 Task: Add Catalina Crunch Single Serve Chocolate Peanut Butter Keto Cereal to the cart.
Action: Mouse moved to (653, 244)
Screenshot: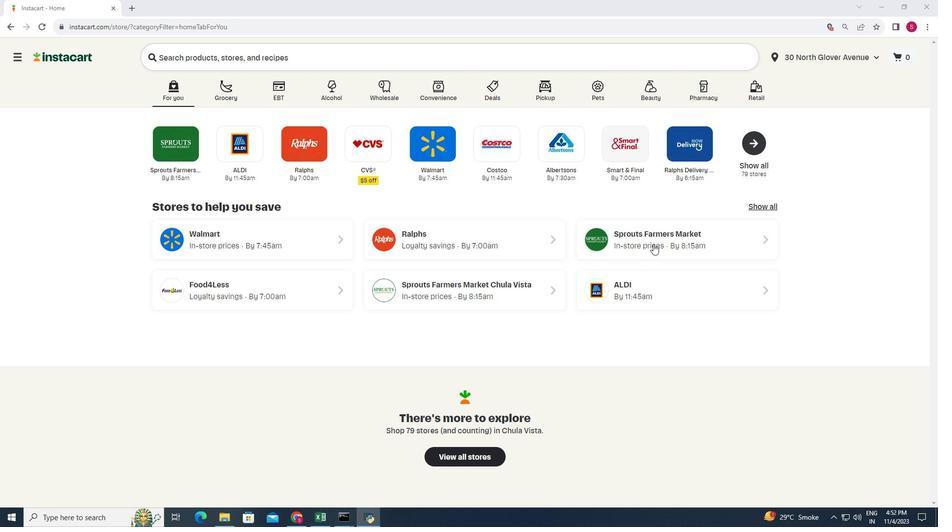 
Action: Mouse pressed left at (653, 244)
Screenshot: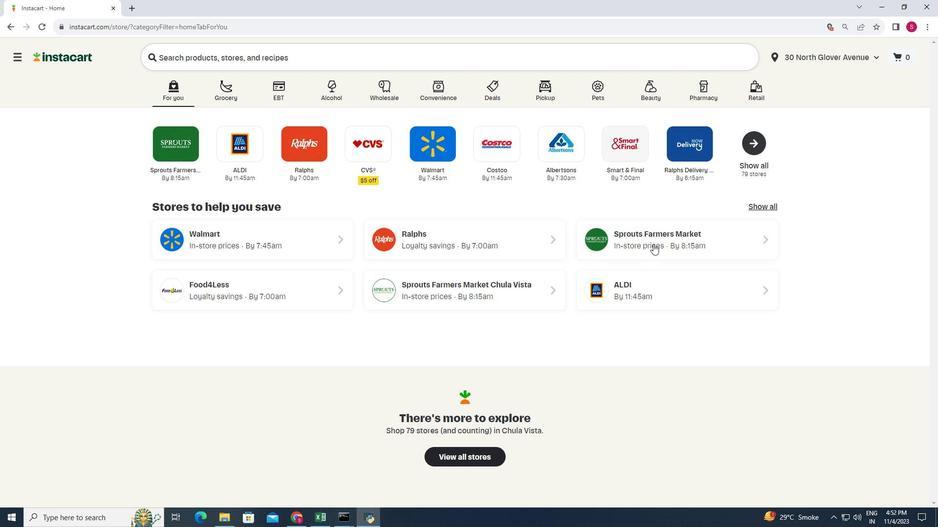 
Action: Mouse moved to (79, 291)
Screenshot: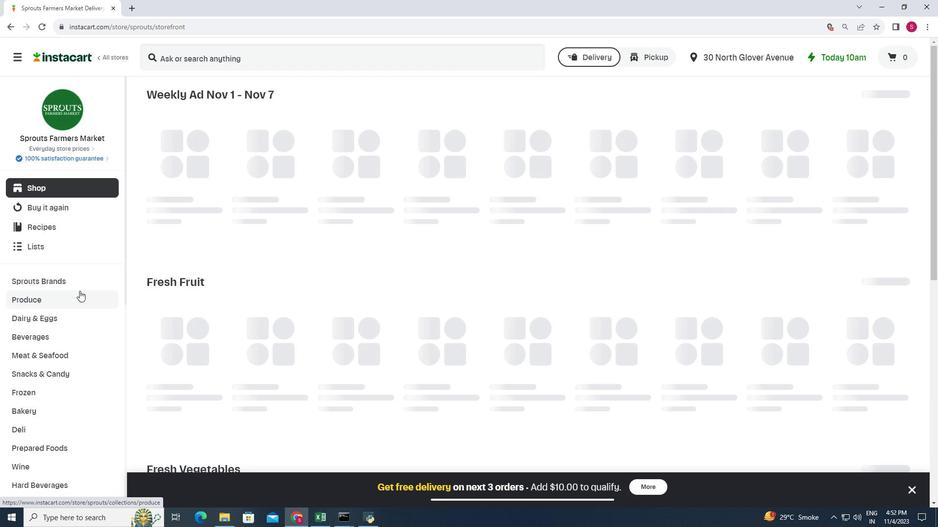 
Action: Mouse scrolled (79, 290) with delta (0, 0)
Screenshot: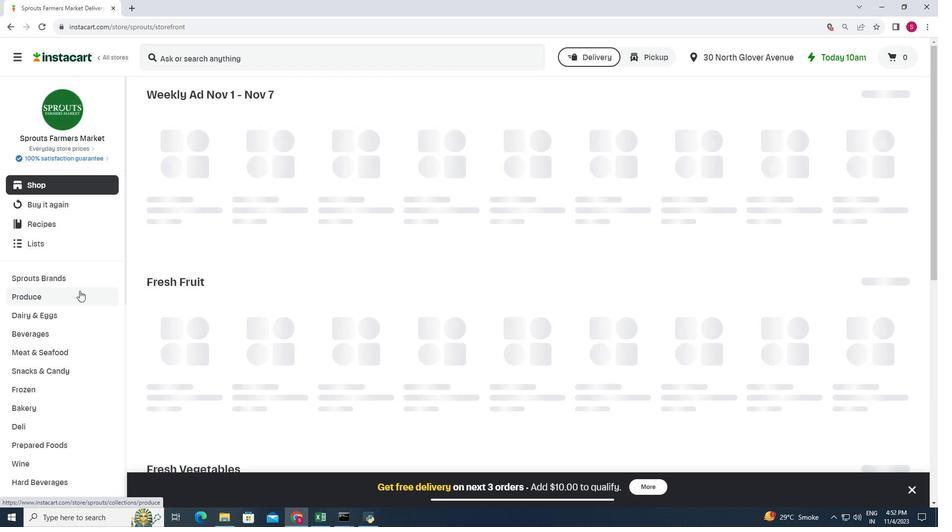 
Action: Mouse moved to (82, 282)
Screenshot: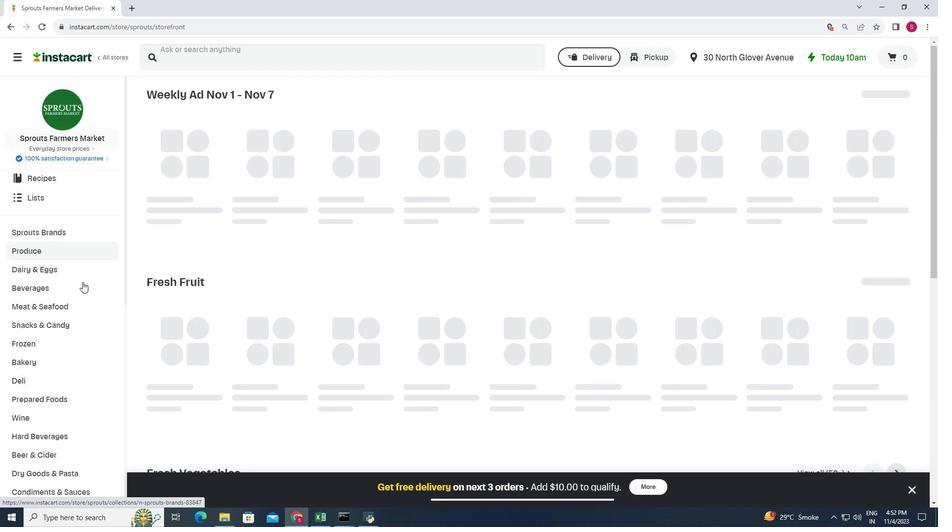 
Action: Mouse scrolled (82, 281) with delta (0, 0)
Screenshot: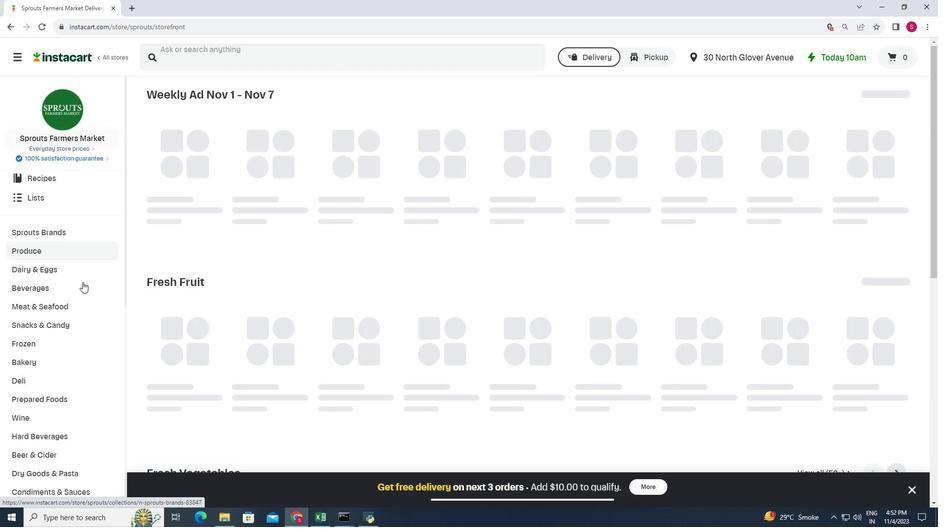 
Action: Mouse scrolled (82, 281) with delta (0, 0)
Screenshot: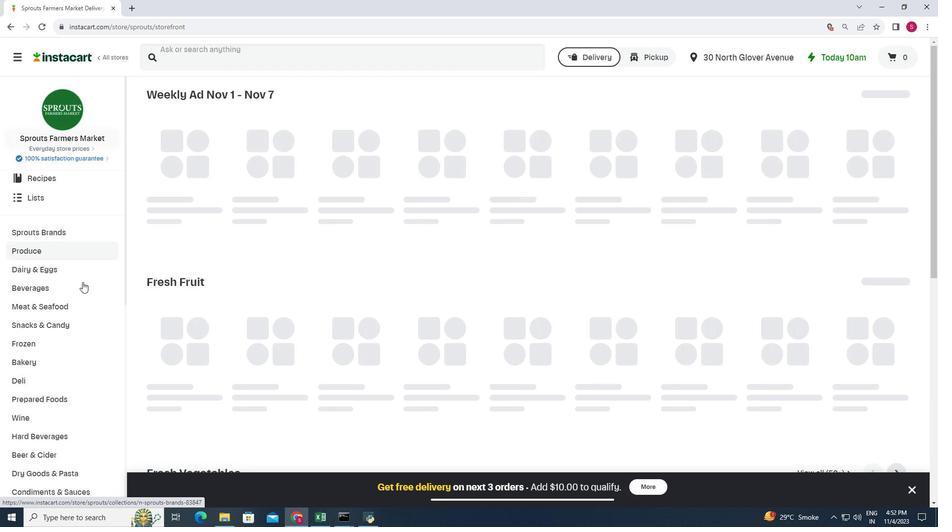 
Action: Mouse moved to (82, 282)
Screenshot: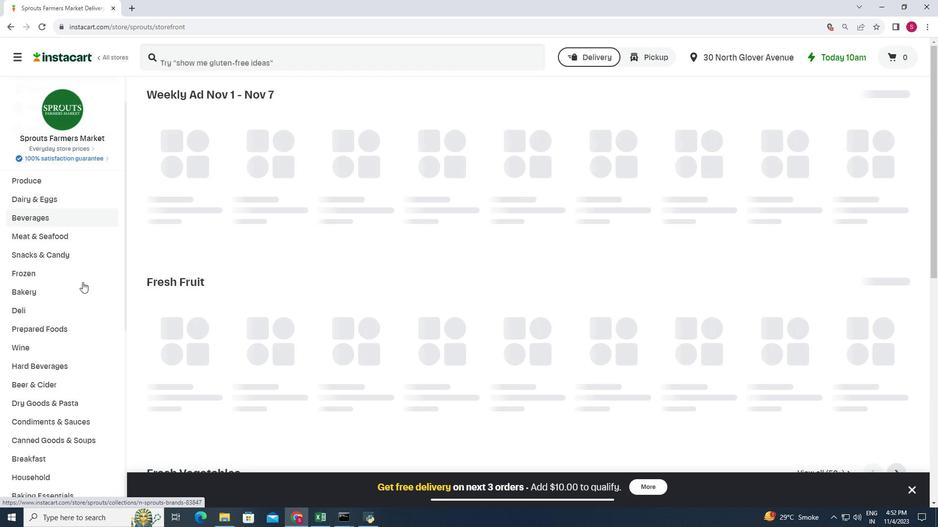 
Action: Mouse scrolled (82, 281) with delta (0, 0)
Screenshot: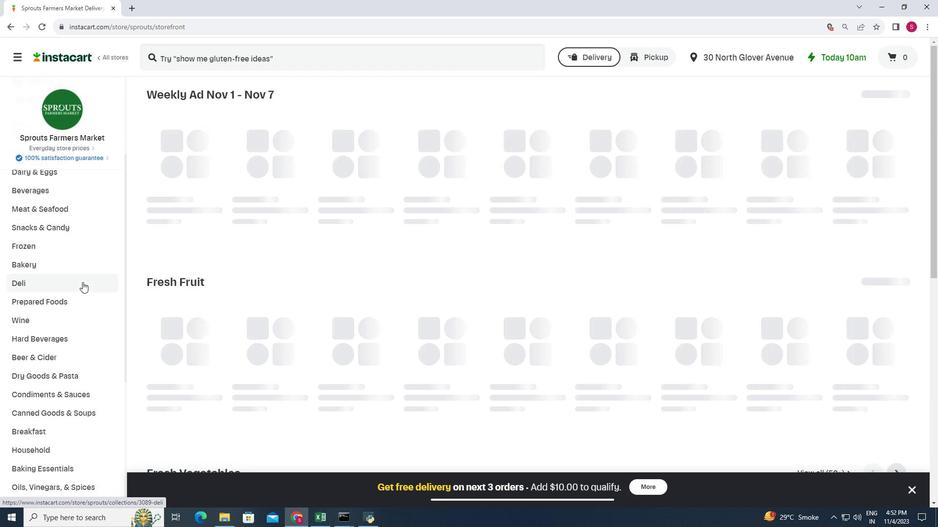 
Action: Mouse moved to (64, 382)
Screenshot: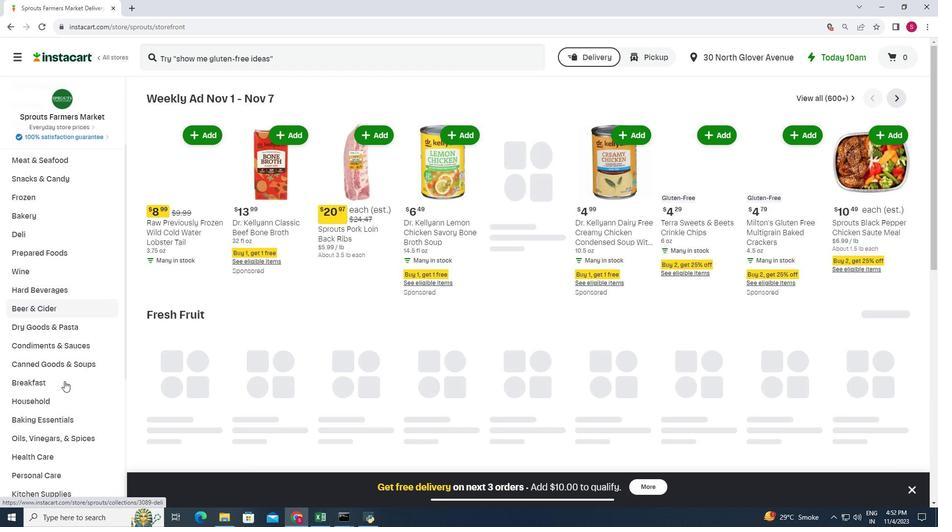 
Action: Mouse pressed left at (64, 382)
Screenshot: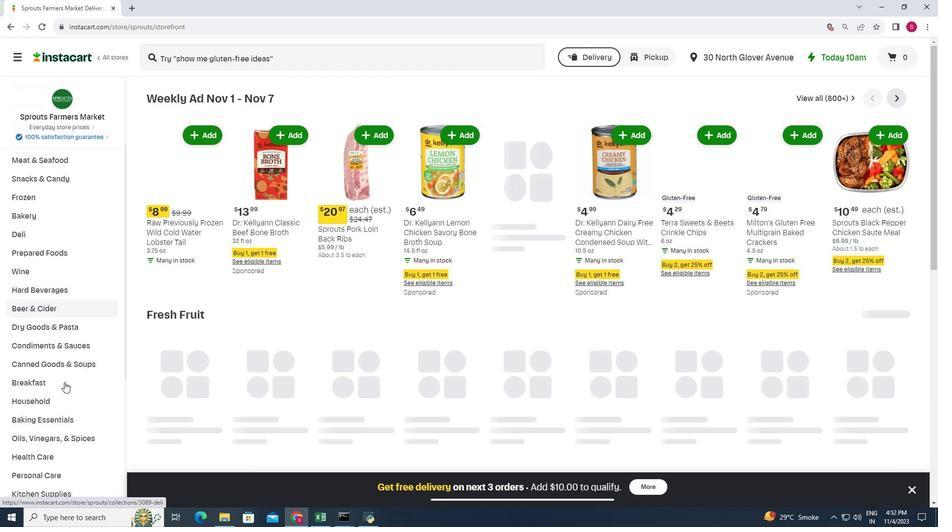 
Action: Mouse moved to (62, 380)
Screenshot: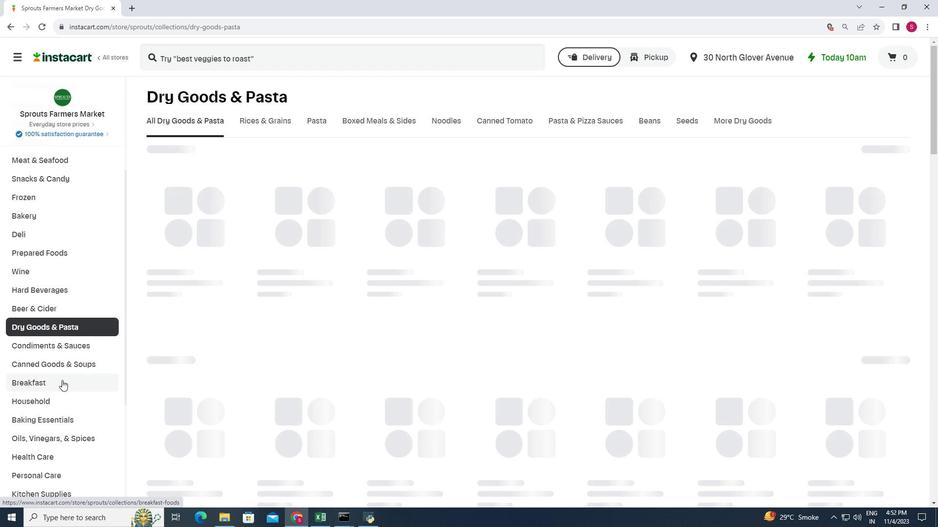 
Action: Mouse pressed left at (62, 380)
Screenshot: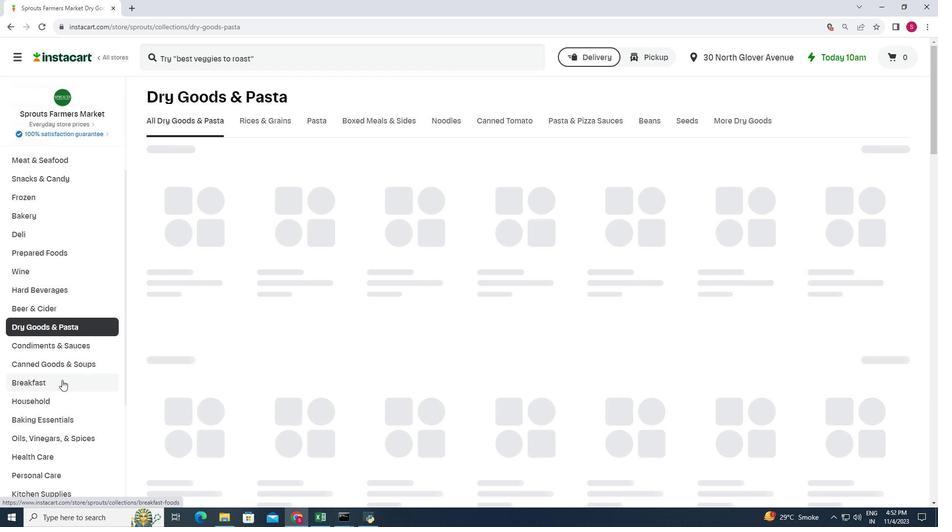 
Action: Mouse moved to (649, 123)
Screenshot: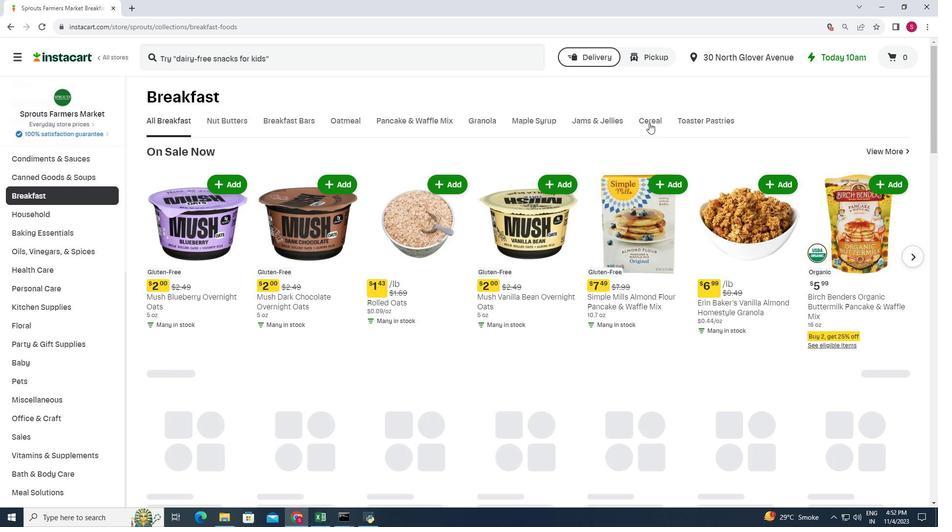 
Action: Mouse pressed left at (649, 123)
Screenshot: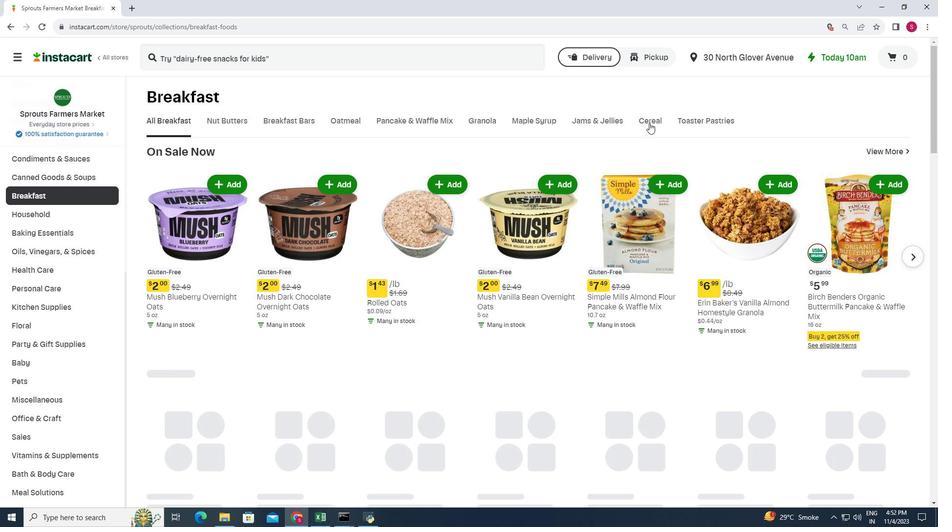 
Action: Mouse moved to (453, 177)
Screenshot: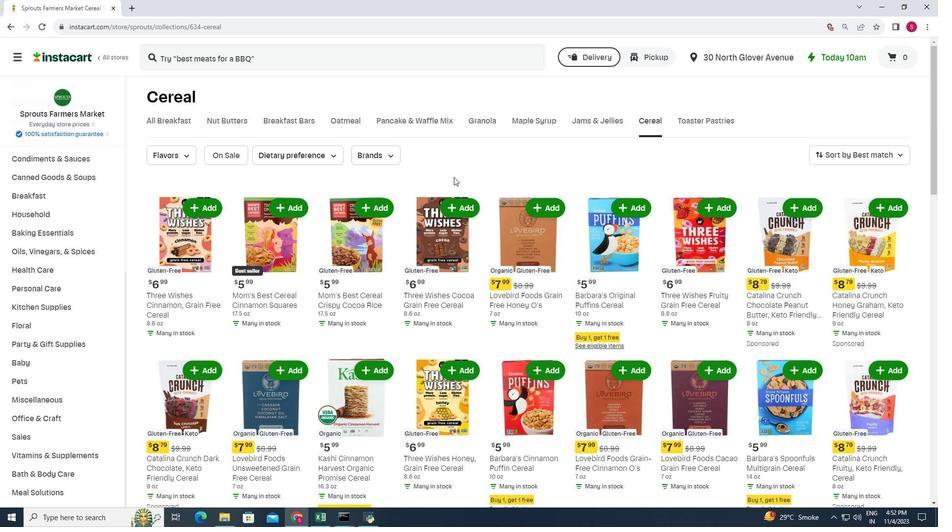 
Action: Mouse scrolled (453, 176) with delta (0, 0)
Screenshot: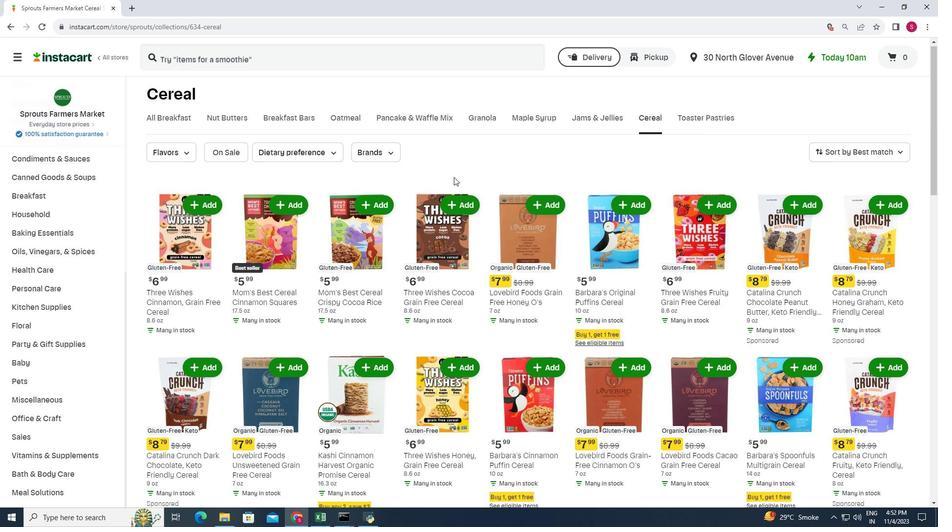 
Action: Mouse scrolled (453, 176) with delta (0, 0)
Screenshot: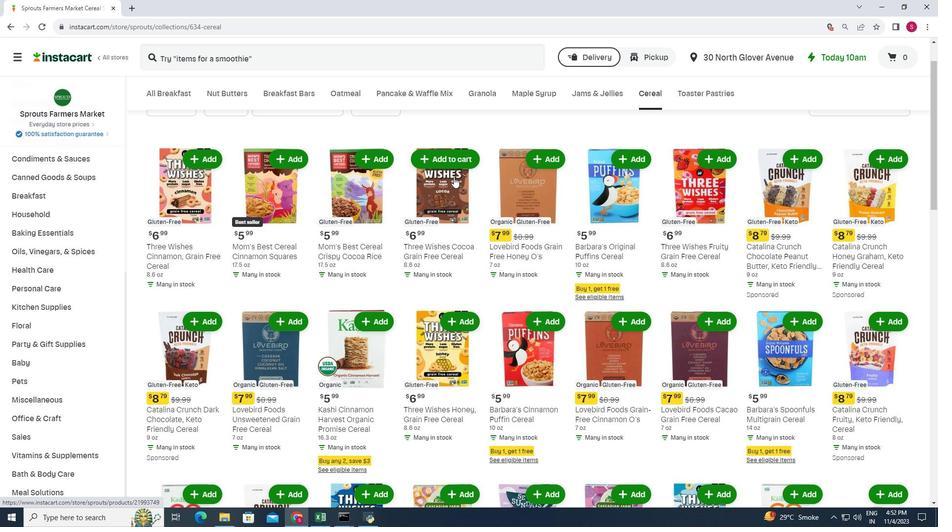 
Action: Mouse scrolled (453, 176) with delta (0, 0)
Screenshot: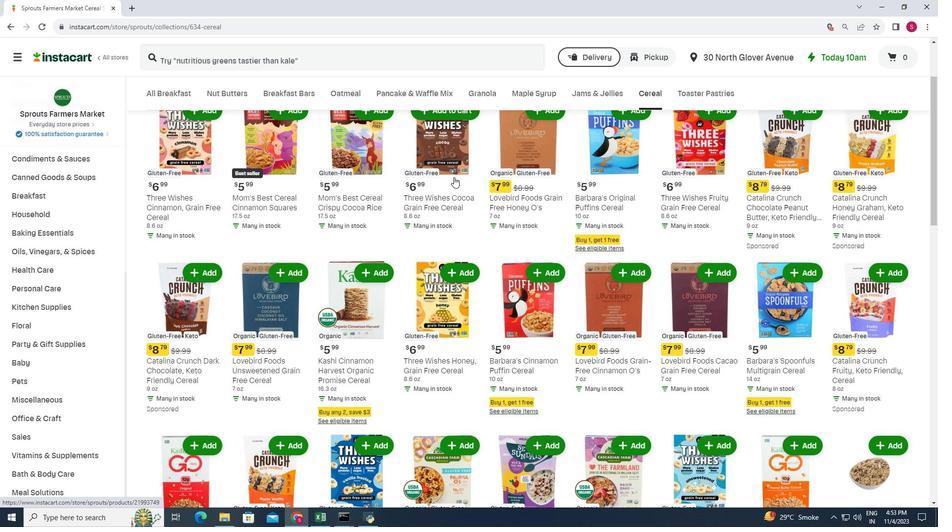 
Action: Mouse scrolled (453, 176) with delta (0, 0)
Screenshot: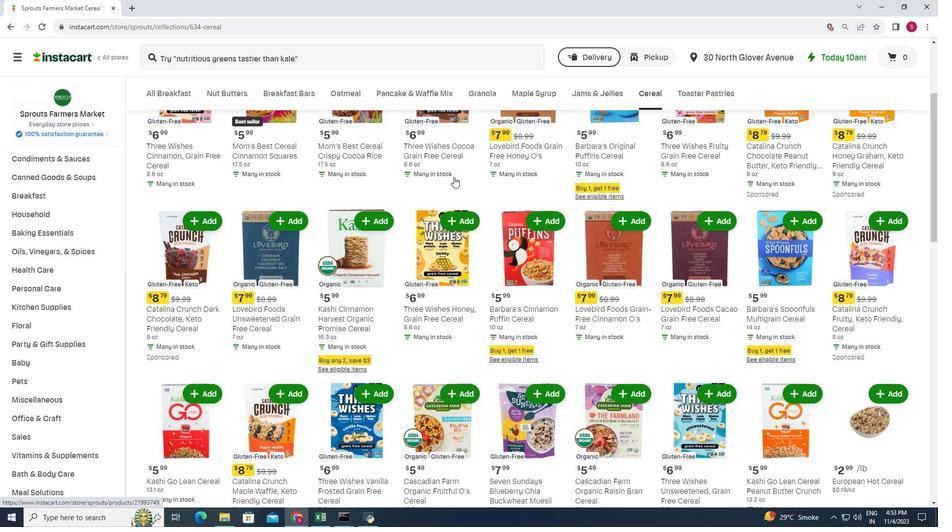 
Action: Mouse scrolled (453, 176) with delta (0, 0)
Screenshot: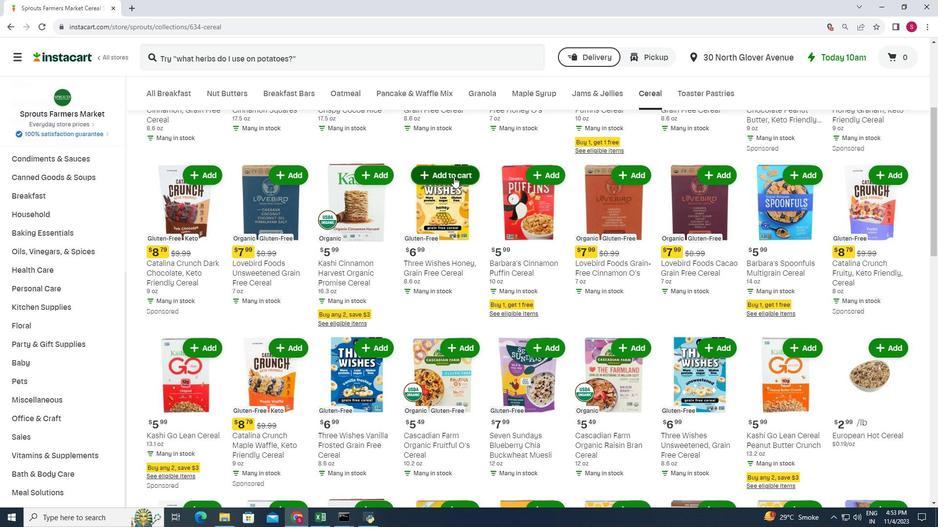 
Action: Mouse scrolled (453, 176) with delta (0, 0)
Screenshot: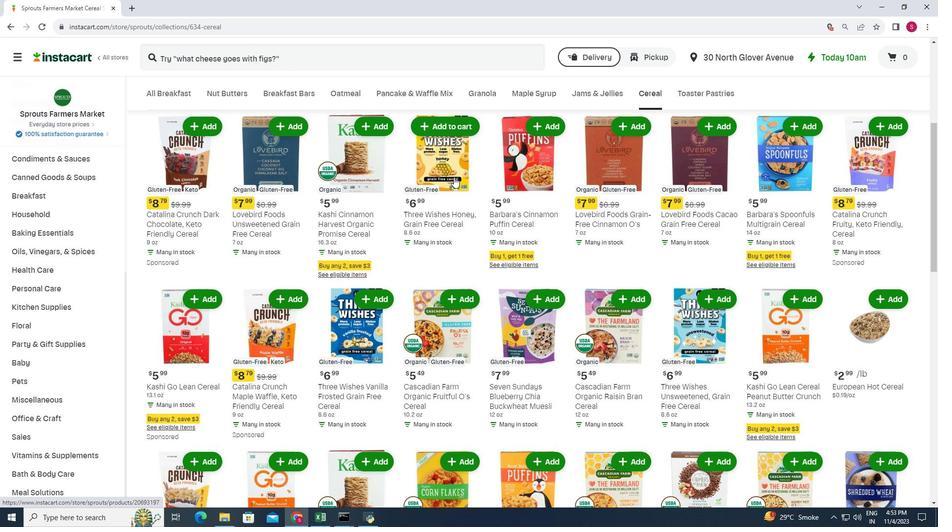 
Action: Mouse moved to (454, 177)
Screenshot: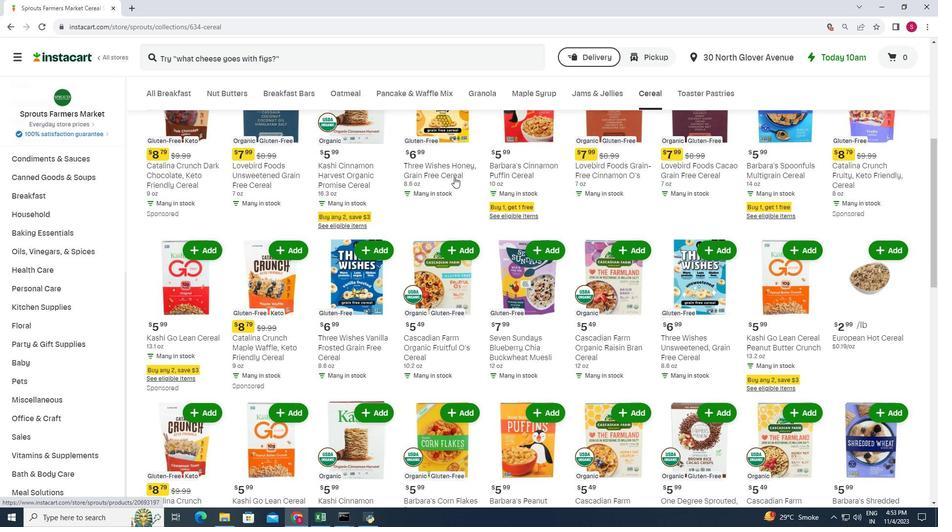 
Action: Mouse scrolled (454, 176) with delta (0, 0)
Screenshot: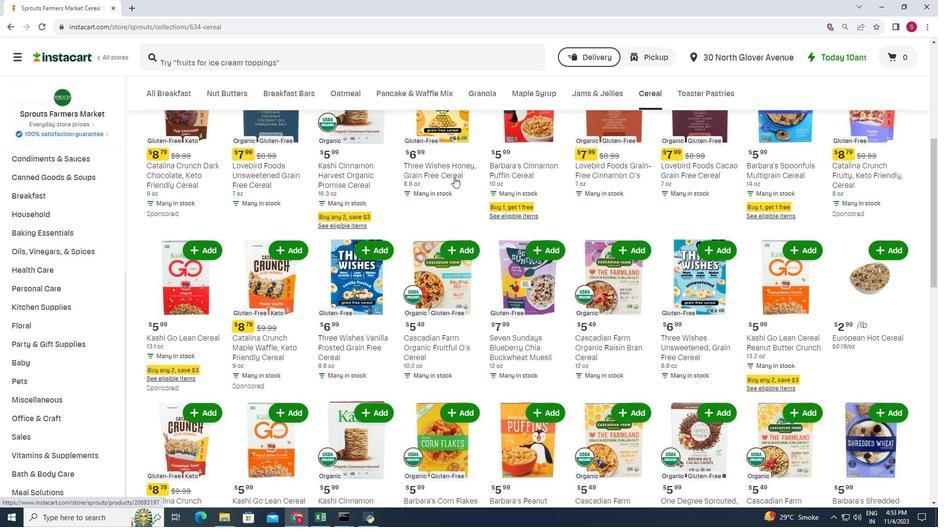 
Action: Mouse scrolled (454, 176) with delta (0, 0)
Screenshot: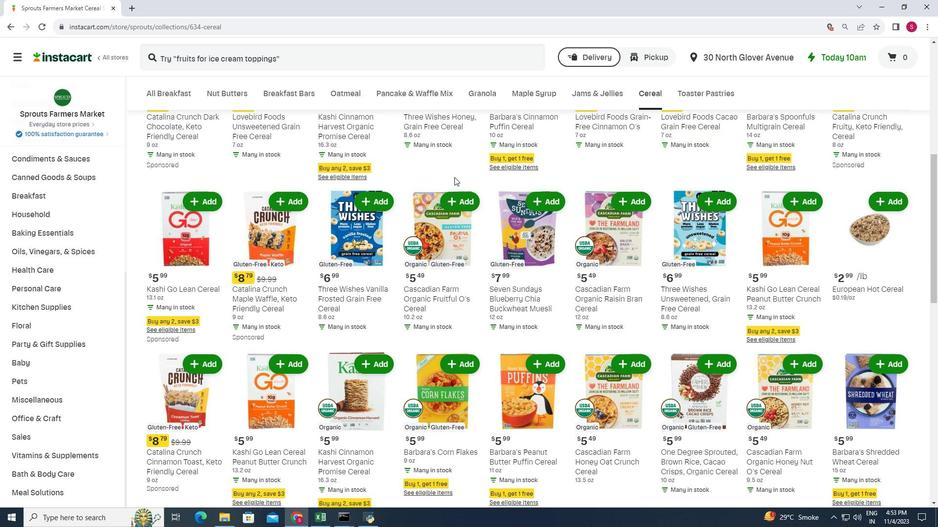 
Action: Mouse scrolled (454, 176) with delta (0, 0)
Screenshot: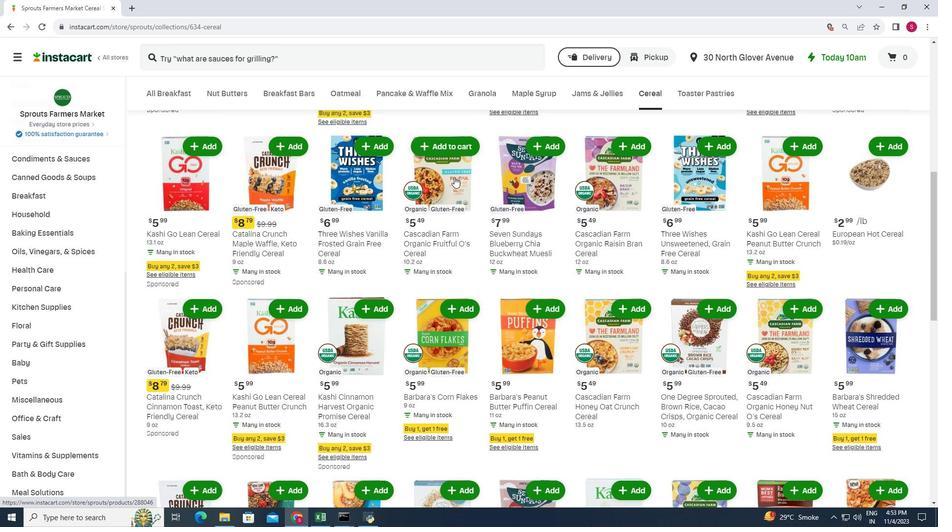 
Action: Mouse scrolled (454, 176) with delta (0, 0)
Screenshot: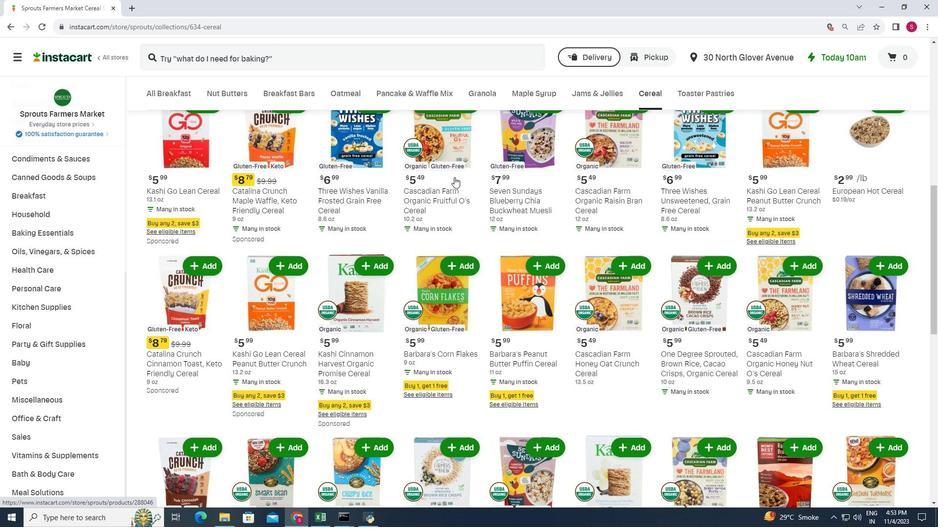 
Action: Mouse scrolled (454, 176) with delta (0, 0)
Screenshot: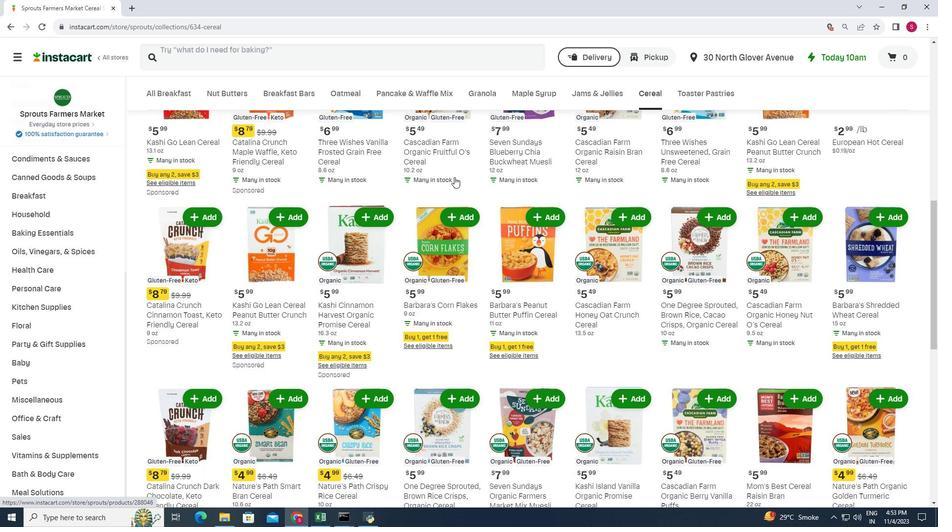 
Action: Mouse moved to (388, 173)
Screenshot: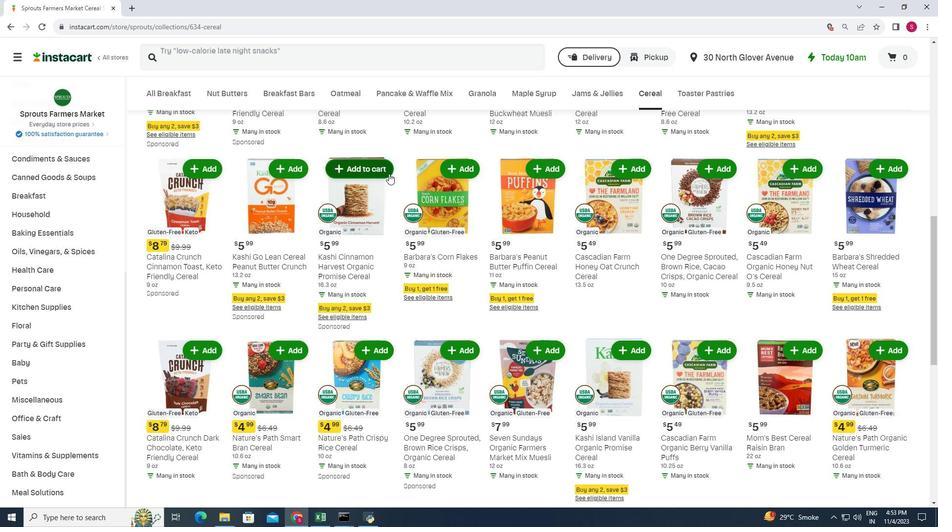 
Action: Mouse scrolled (388, 173) with delta (0, 0)
Screenshot: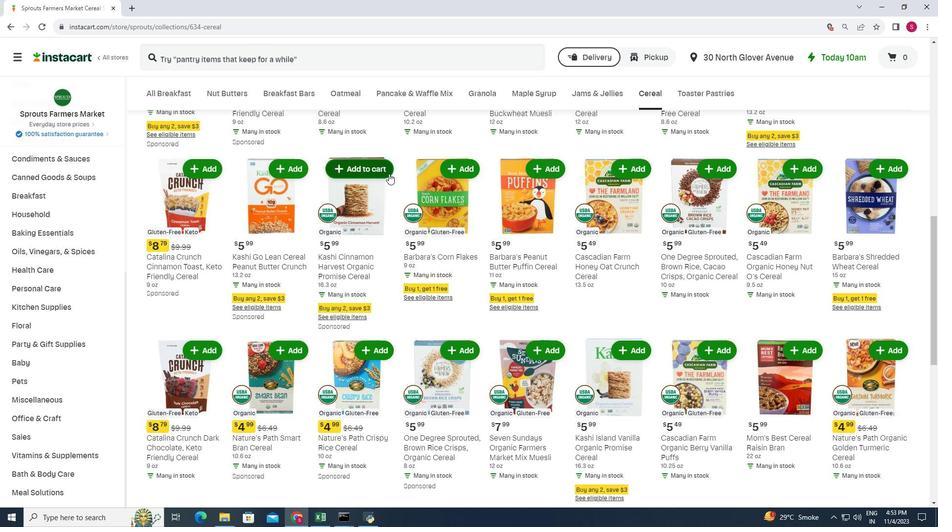 
Action: Mouse moved to (390, 171)
Screenshot: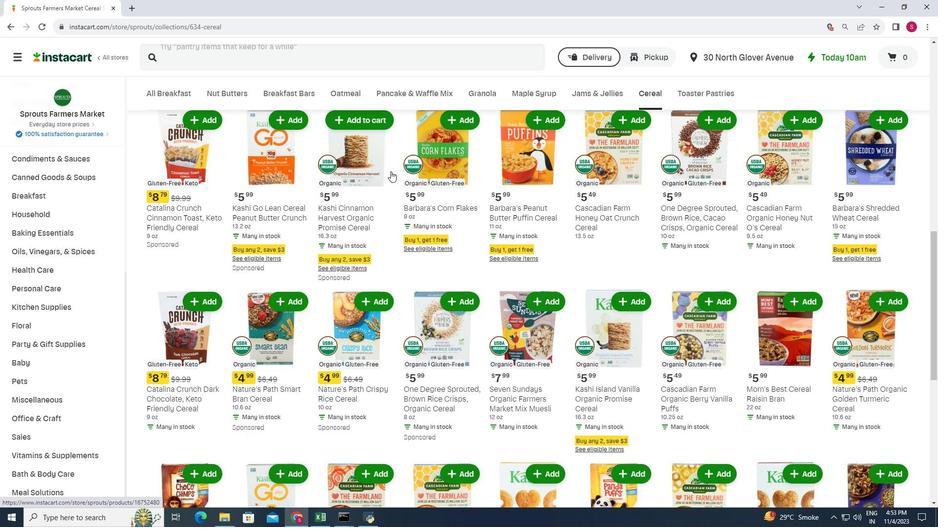 
Action: Mouse scrolled (390, 171) with delta (0, 0)
Screenshot: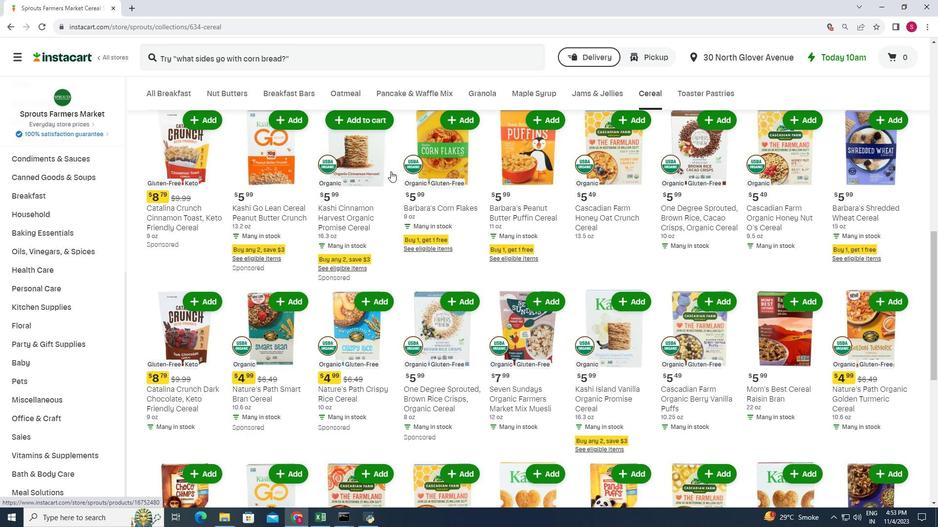 
Action: Mouse scrolled (390, 171) with delta (0, 0)
Screenshot: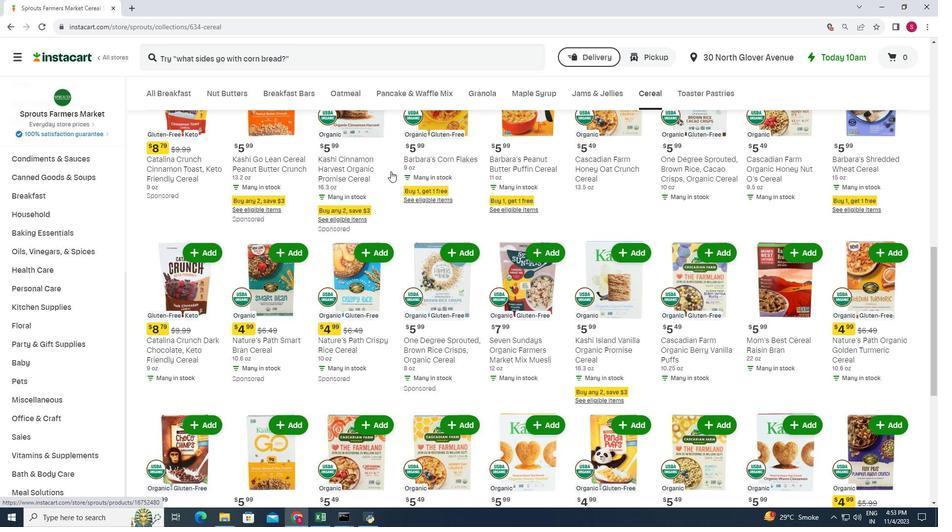 
Action: Mouse scrolled (390, 171) with delta (0, 0)
Screenshot: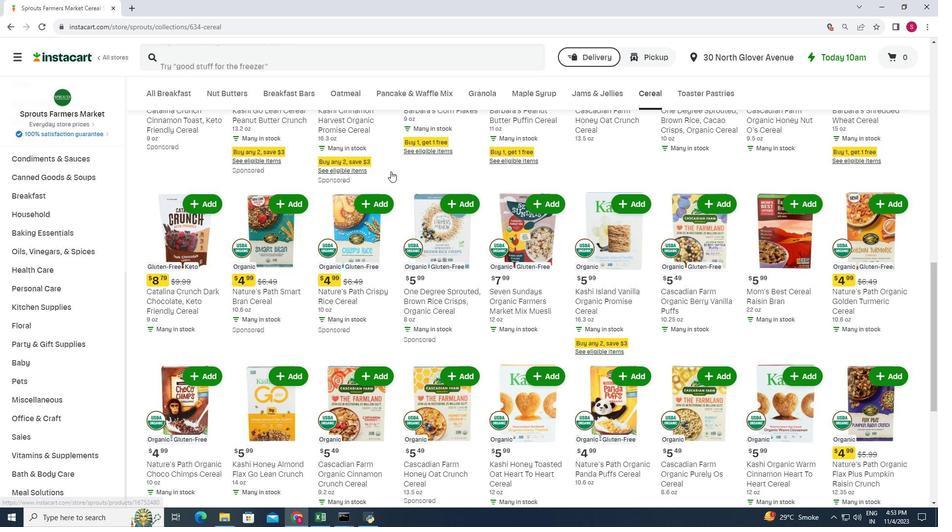 
Action: Mouse scrolled (390, 171) with delta (0, 0)
Screenshot: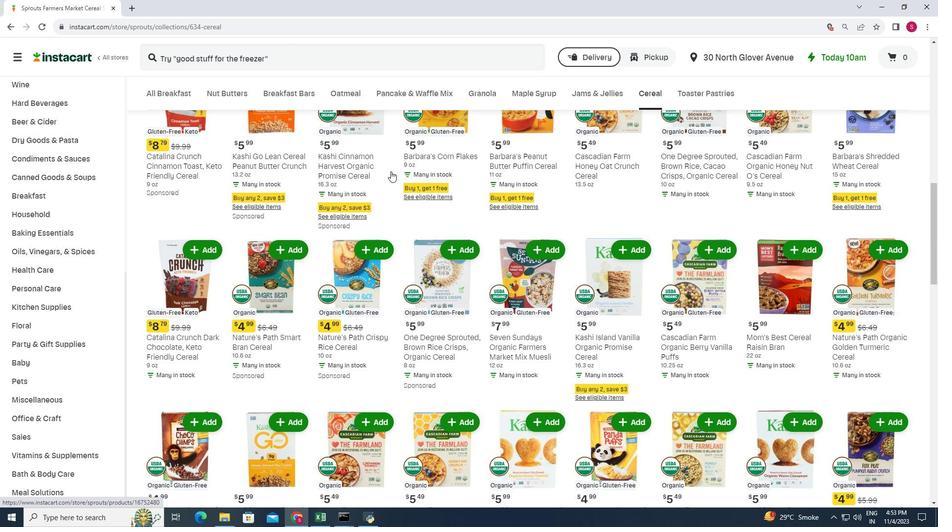 
Action: Mouse moved to (396, 175)
Screenshot: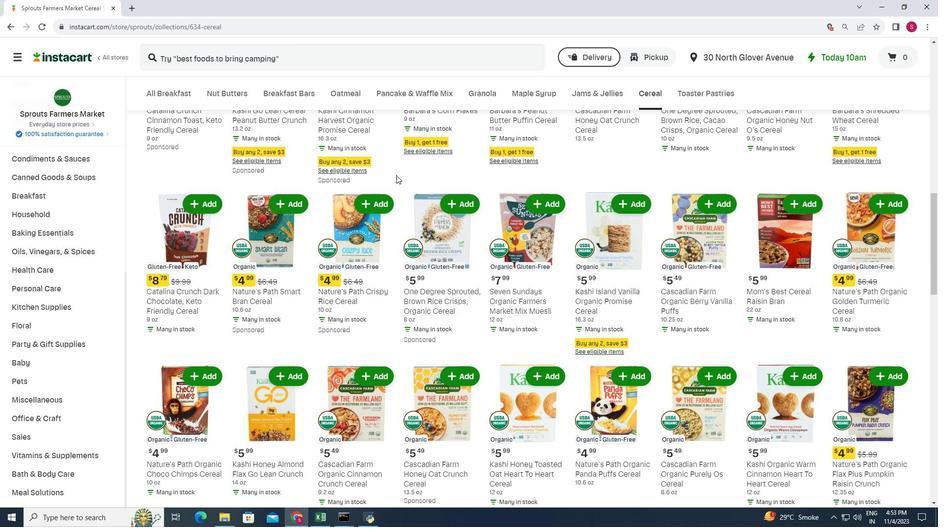 
Action: Mouse scrolled (396, 174) with delta (0, 0)
Screenshot: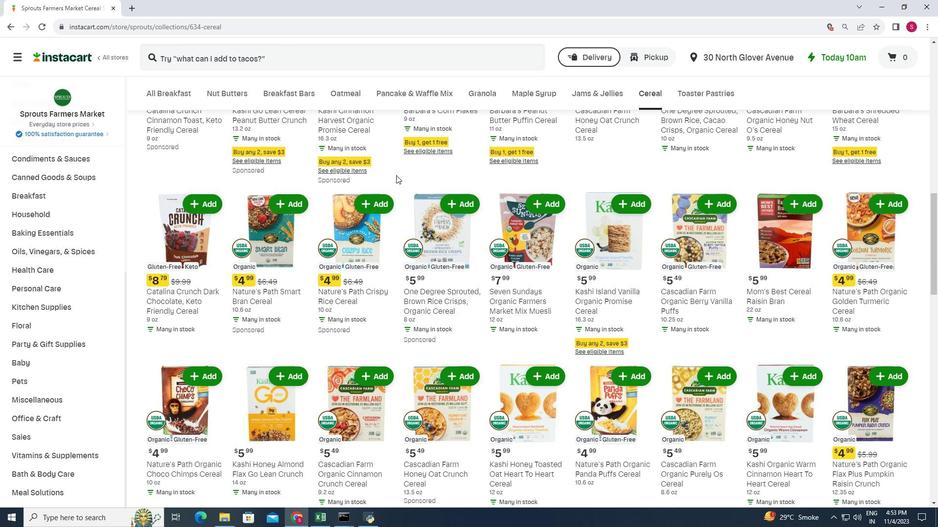 
Action: Mouse scrolled (396, 174) with delta (0, 0)
Screenshot: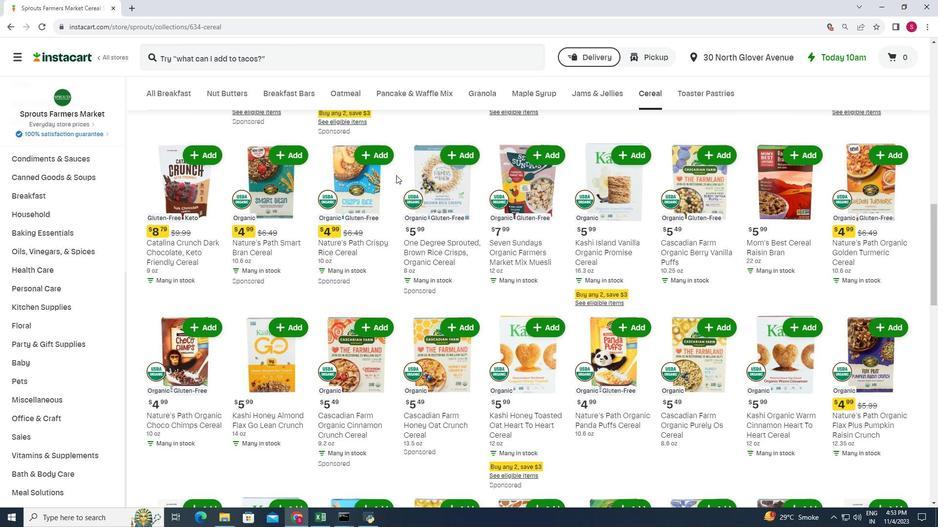 
Action: Mouse scrolled (396, 174) with delta (0, 0)
Screenshot: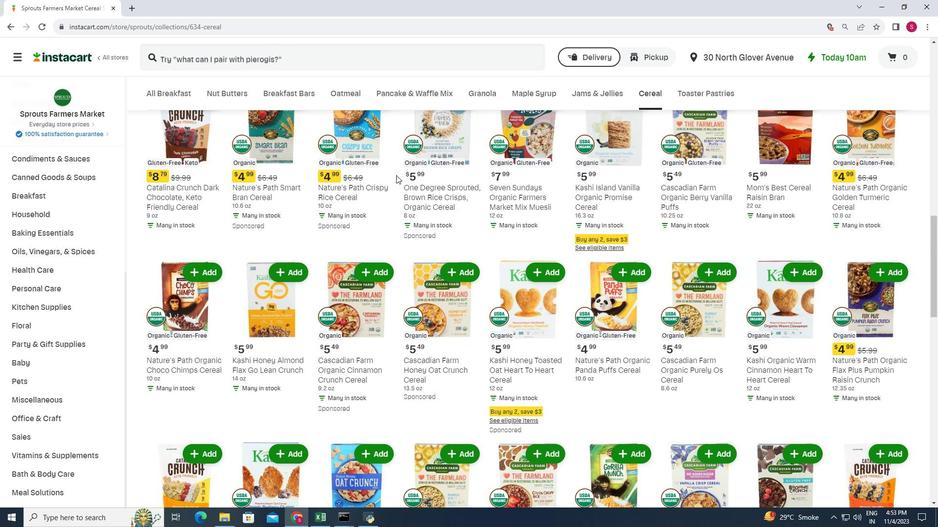 
Action: Mouse scrolled (396, 174) with delta (0, 0)
Screenshot: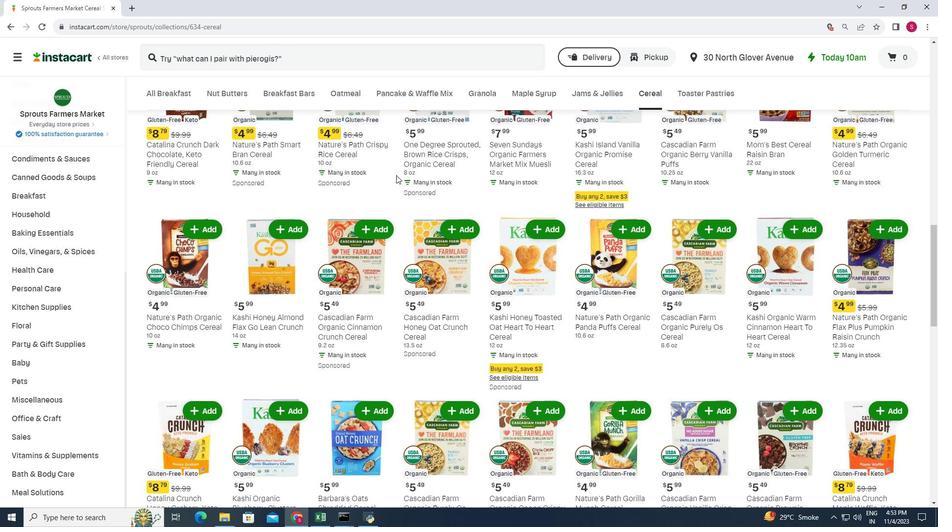 
Action: Mouse scrolled (396, 174) with delta (0, 0)
Screenshot: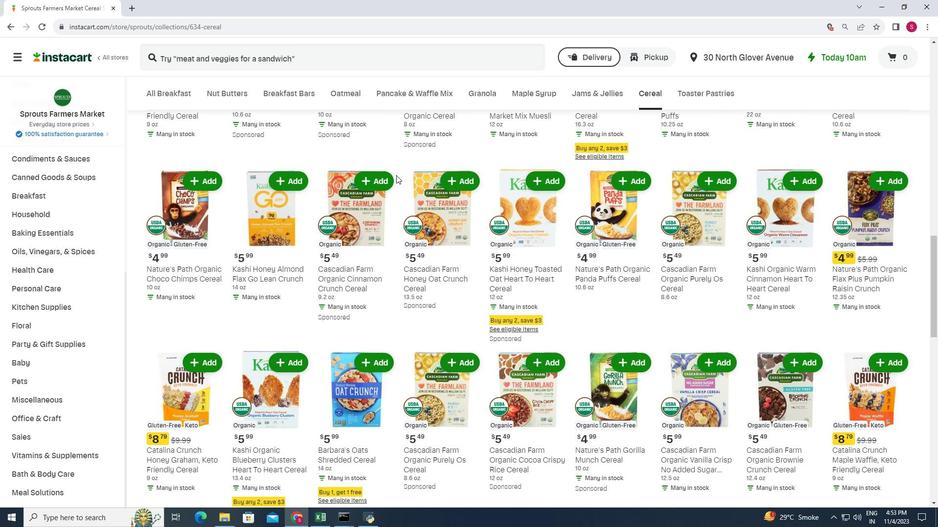 
Action: Mouse scrolled (396, 174) with delta (0, 0)
Screenshot: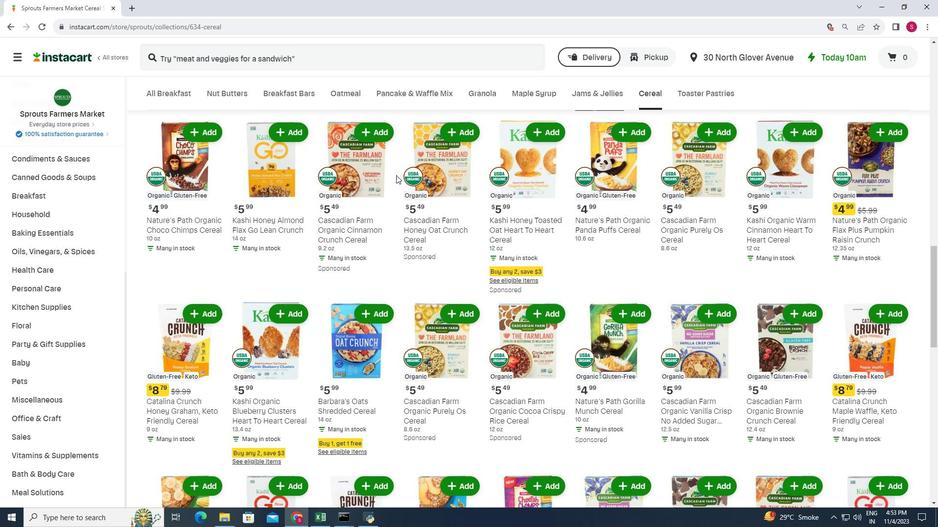
Action: Mouse moved to (397, 174)
Screenshot: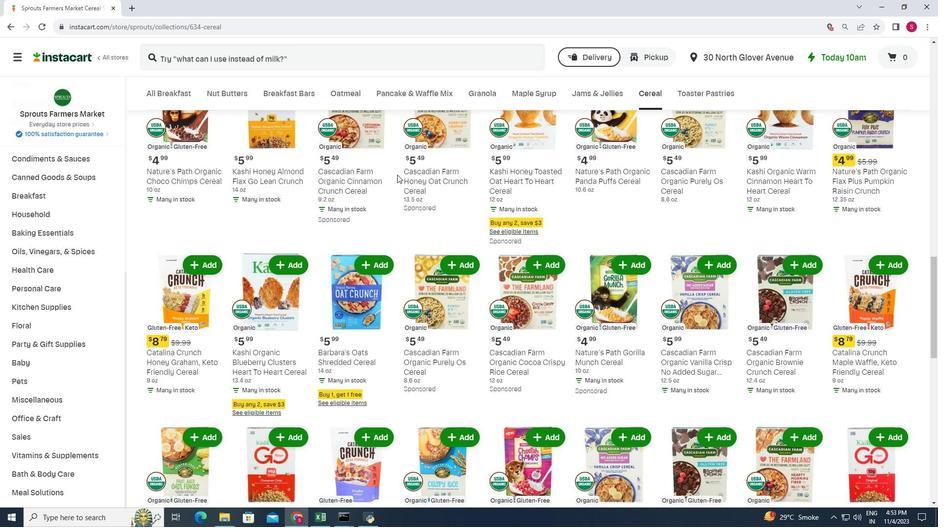 
Action: Mouse scrolled (397, 174) with delta (0, 0)
Screenshot: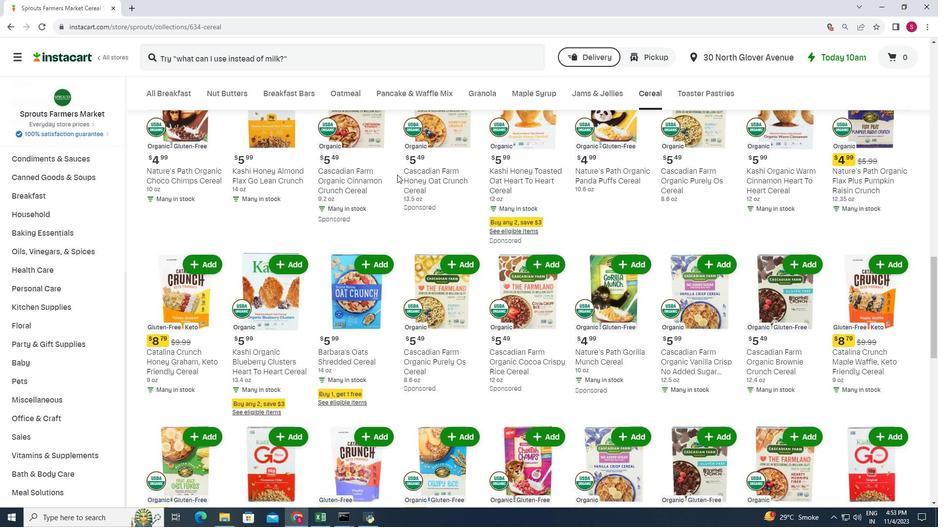 
Action: Mouse moved to (401, 171)
Screenshot: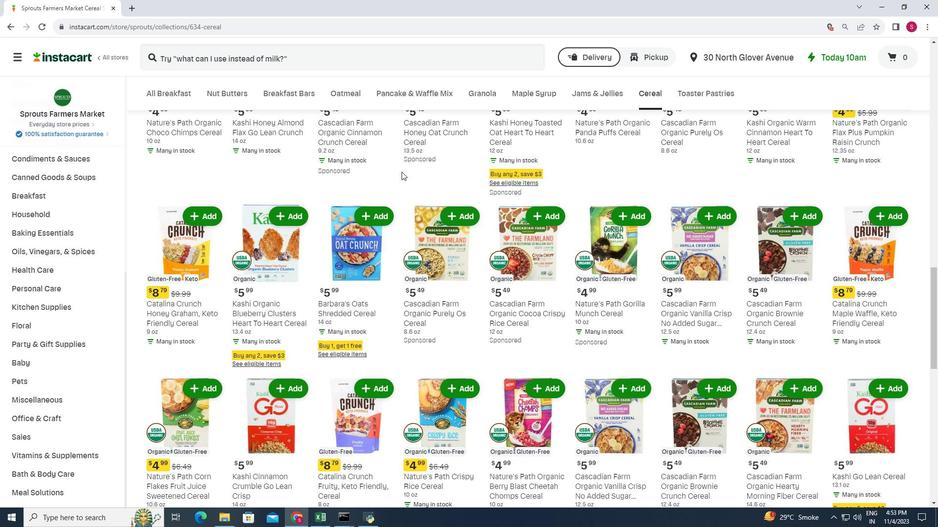 
Action: Mouse scrolled (401, 171) with delta (0, 0)
Screenshot: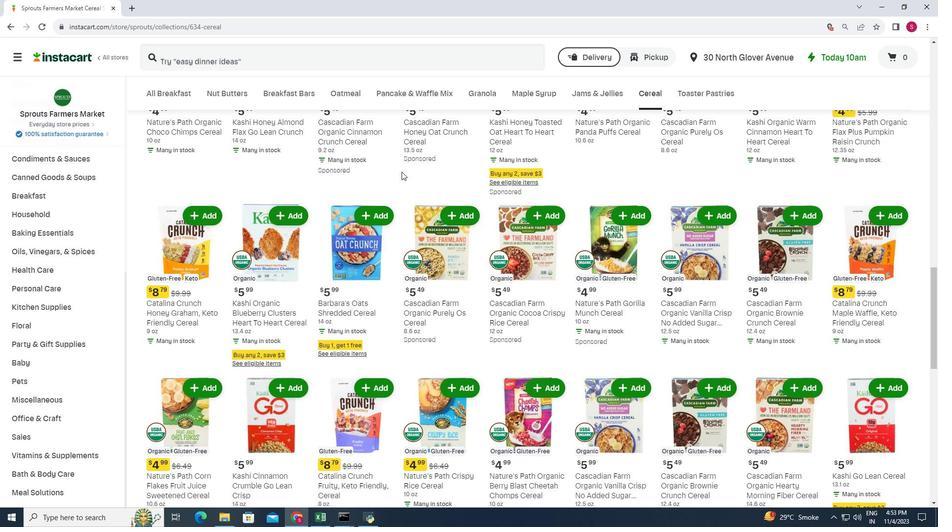 
Action: Mouse scrolled (401, 171) with delta (0, 0)
Screenshot: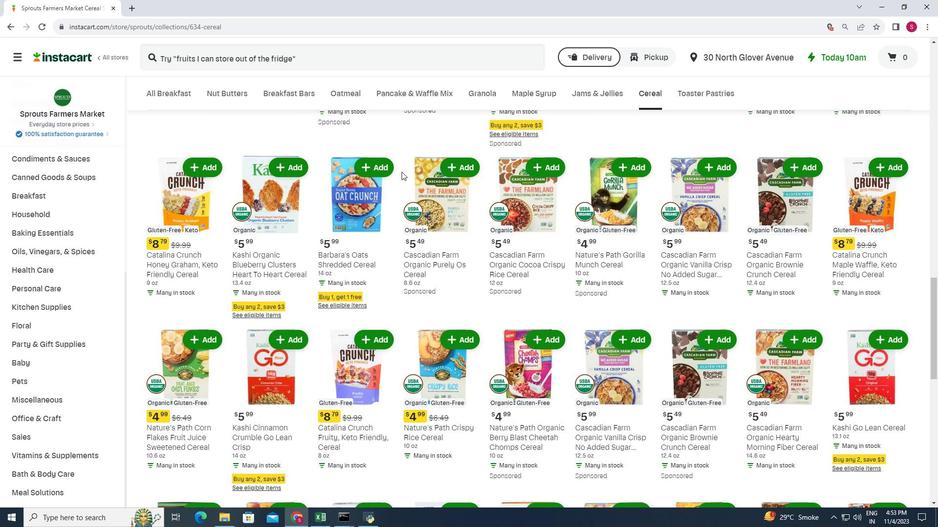 
Action: Mouse scrolled (401, 171) with delta (0, 0)
Screenshot: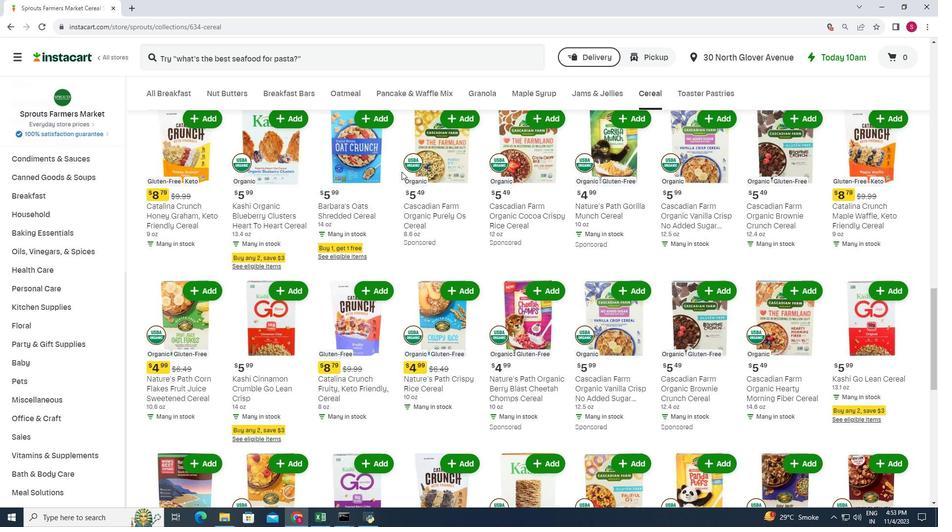 
Action: Mouse scrolled (401, 171) with delta (0, 0)
Screenshot: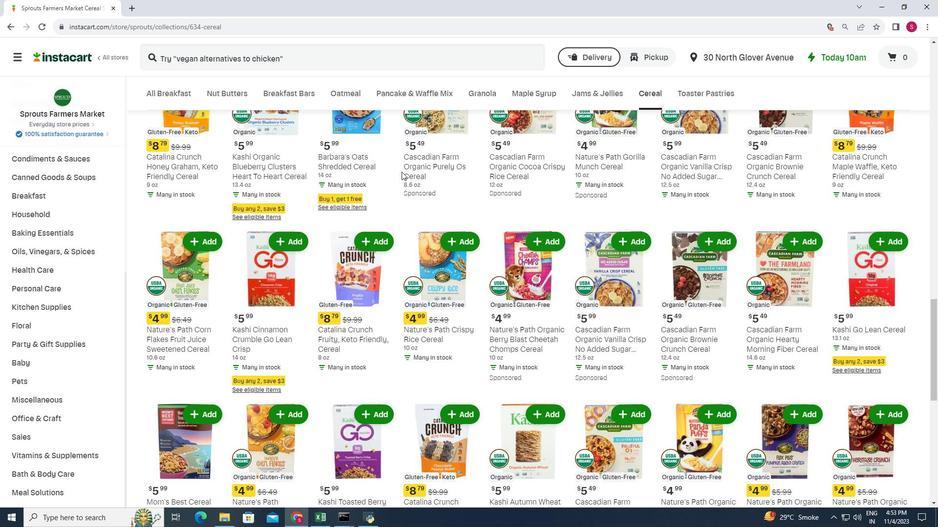 
Action: Mouse scrolled (401, 171) with delta (0, 0)
Screenshot: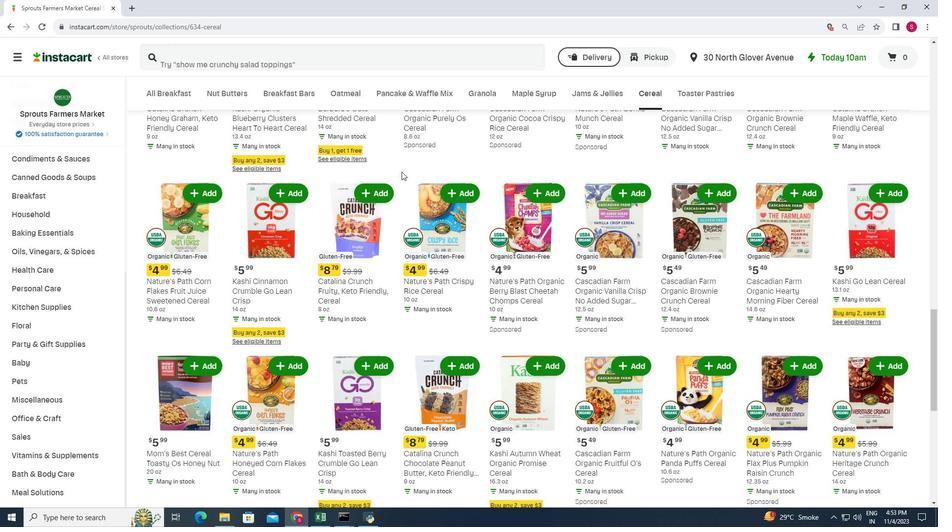 
Action: Mouse scrolled (401, 171) with delta (0, 0)
Screenshot: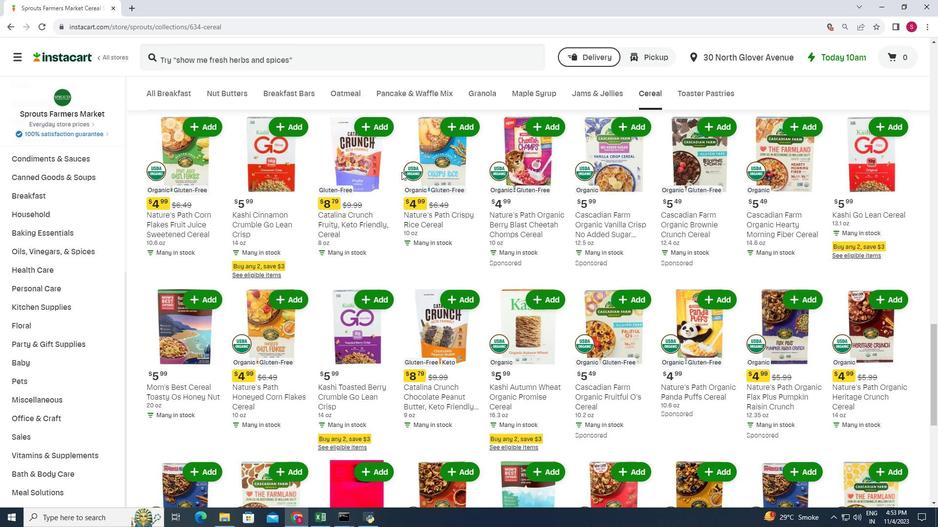 
Action: Mouse moved to (405, 170)
Screenshot: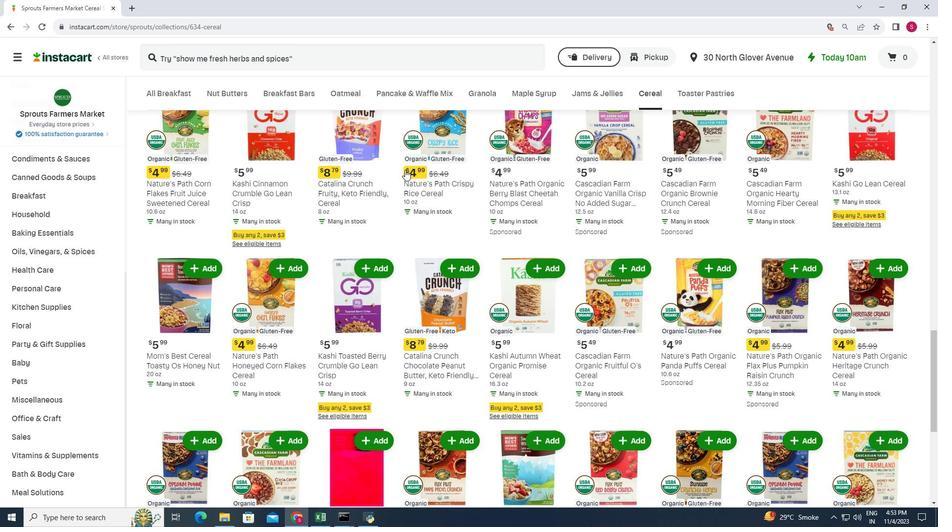 
Action: Mouse scrolled (405, 169) with delta (0, 0)
Screenshot: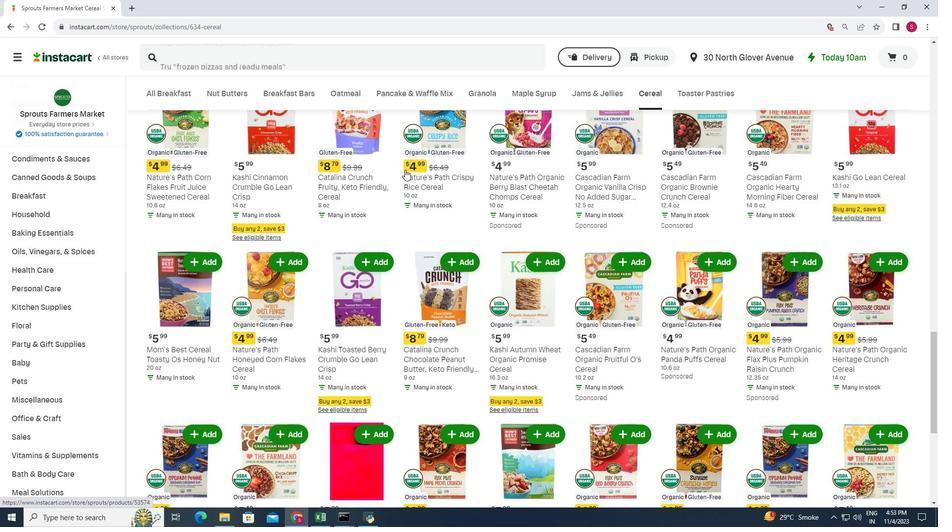 
Action: Mouse scrolled (405, 169) with delta (0, 0)
Screenshot: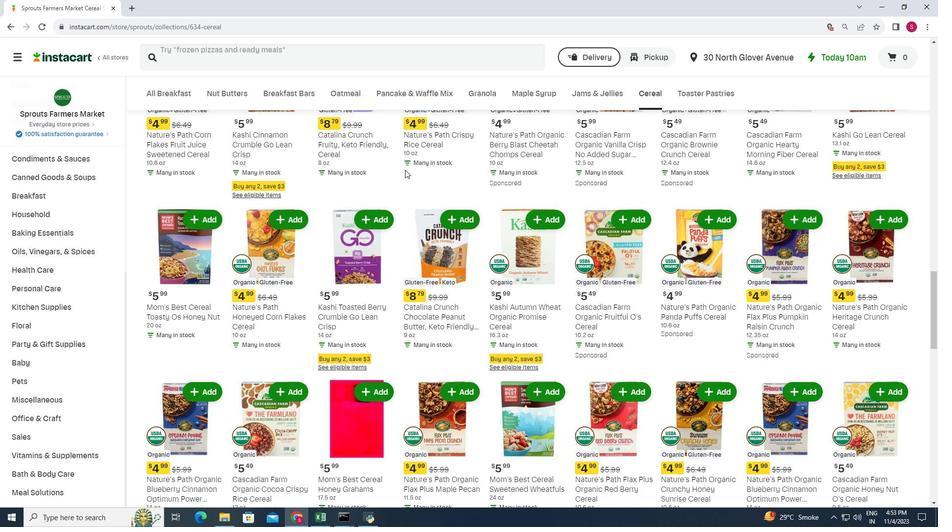 
Action: Mouse scrolled (405, 170) with delta (0, 0)
Screenshot: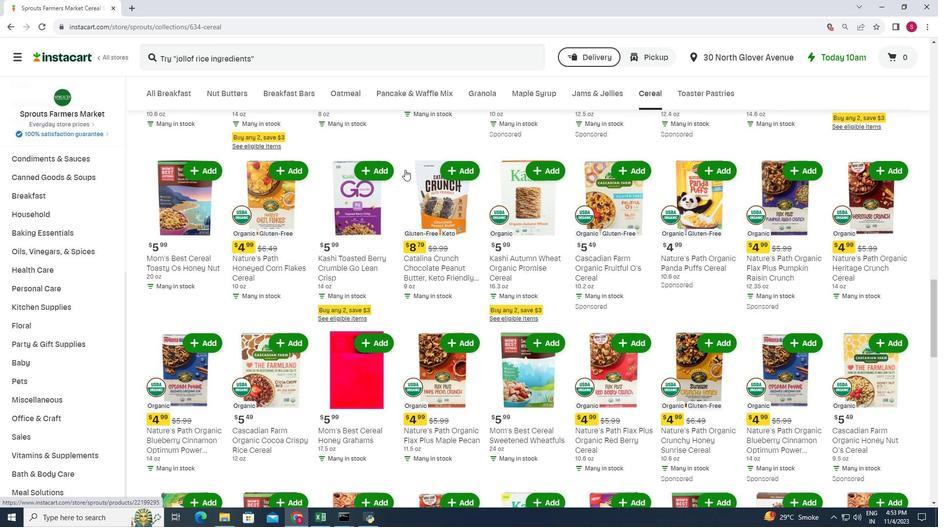 
Action: Mouse scrolled (405, 169) with delta (0, 0)
Screenshot: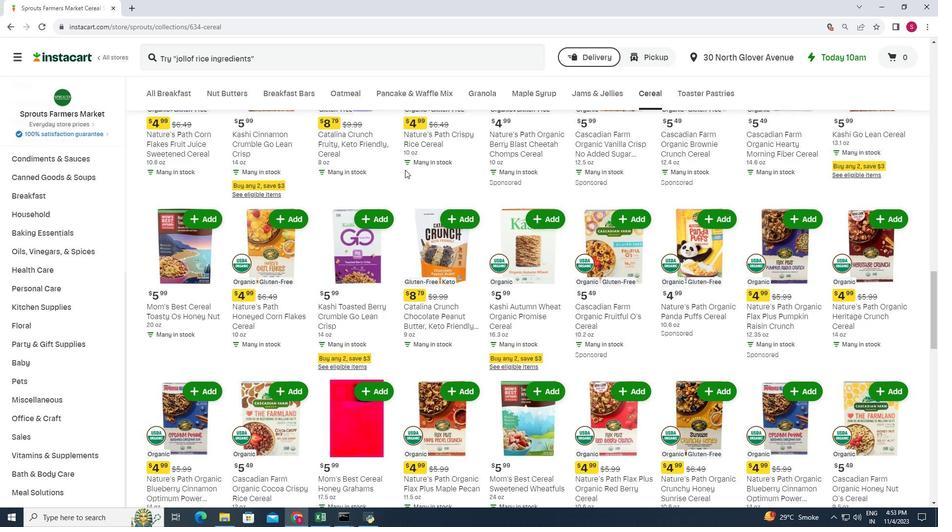 
Action: Mouse scrolled (405, 169) with delta (0, 0)
Screenshot: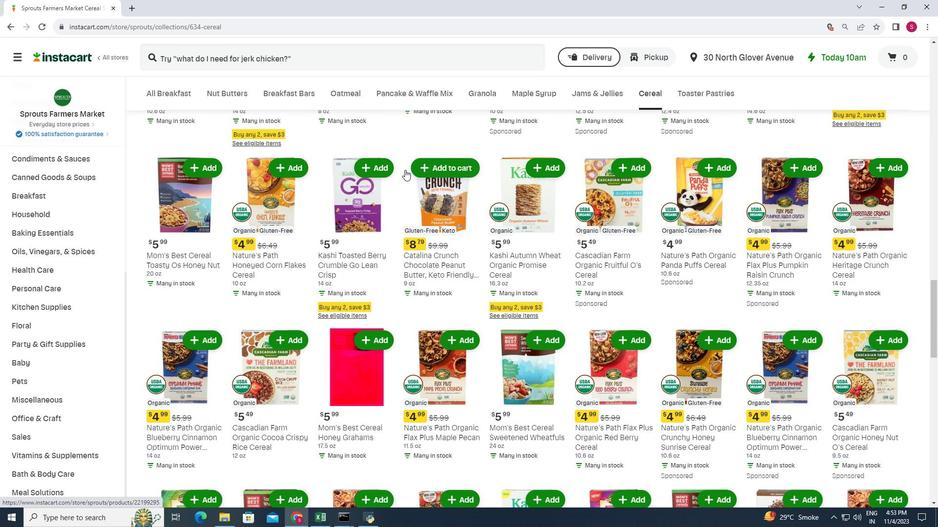 
Action: Mouse scrolled (405, 169) with delta (0, 0)
Screenshot: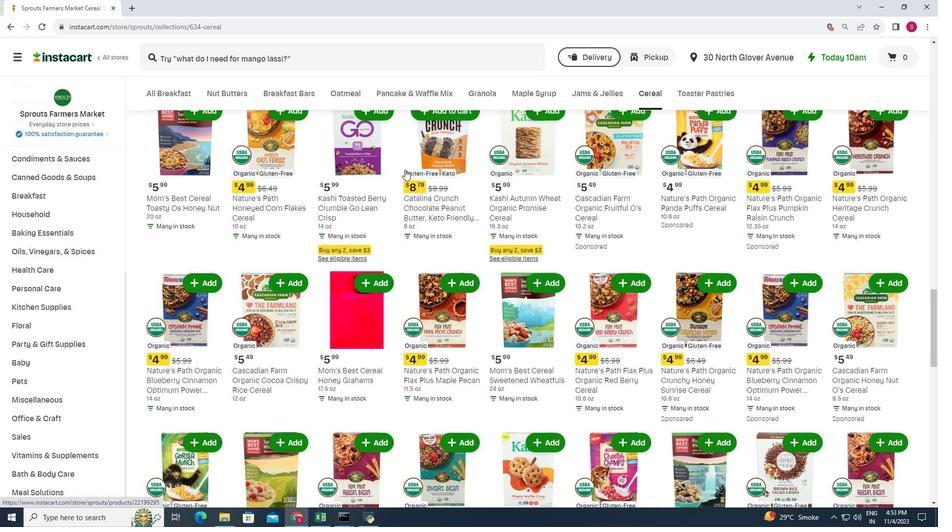 
Action: Mouse scrolled (405, 169) with delta (0, 0)
Screenshot: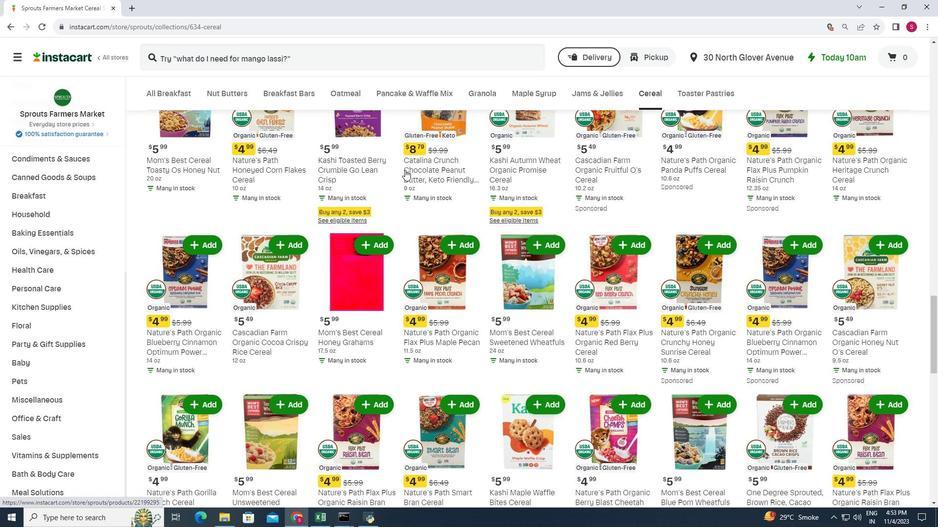 
Action: Mouse scrolled (405, 169) with delta (0, 0)
Screenshot: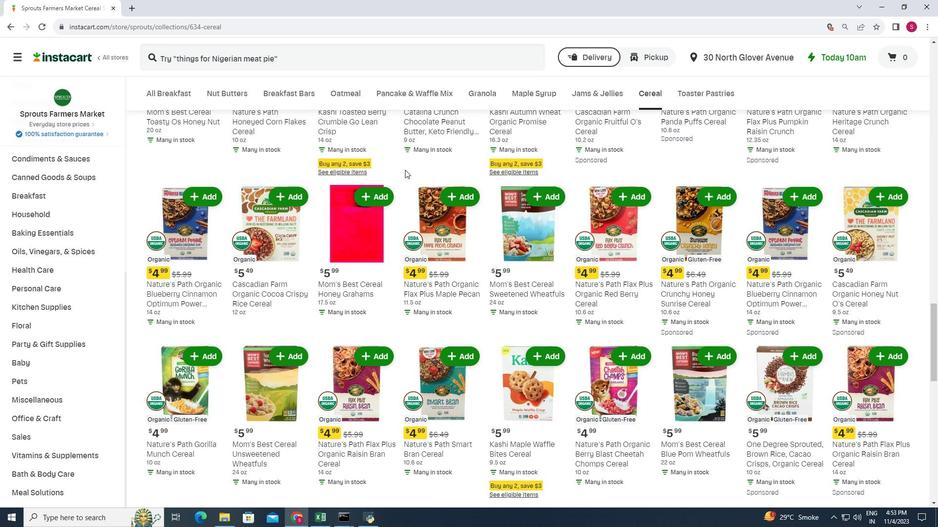 
Action: Mouse scrolled (405, 169) with delta (0, 0)
Screenshot: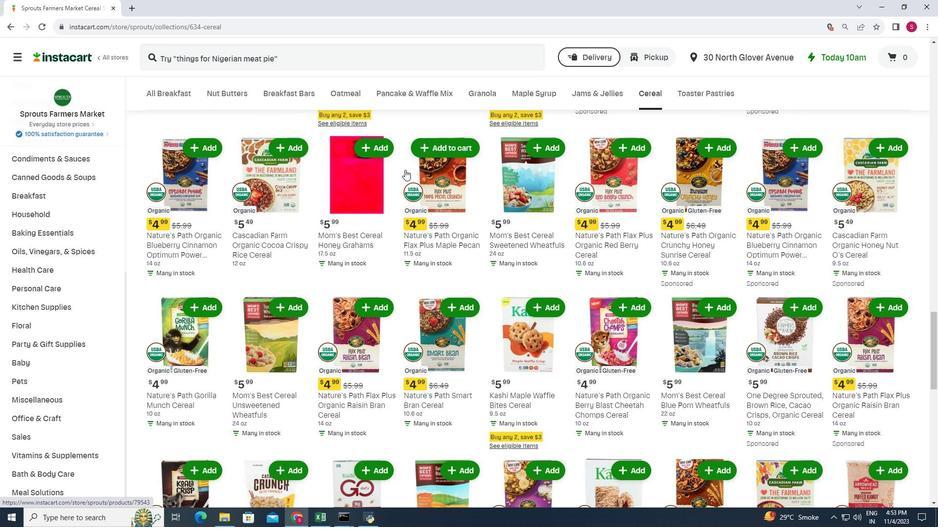 
Action: Mouse scrolled (405, 169) with delta (0, 0)
Screenshot: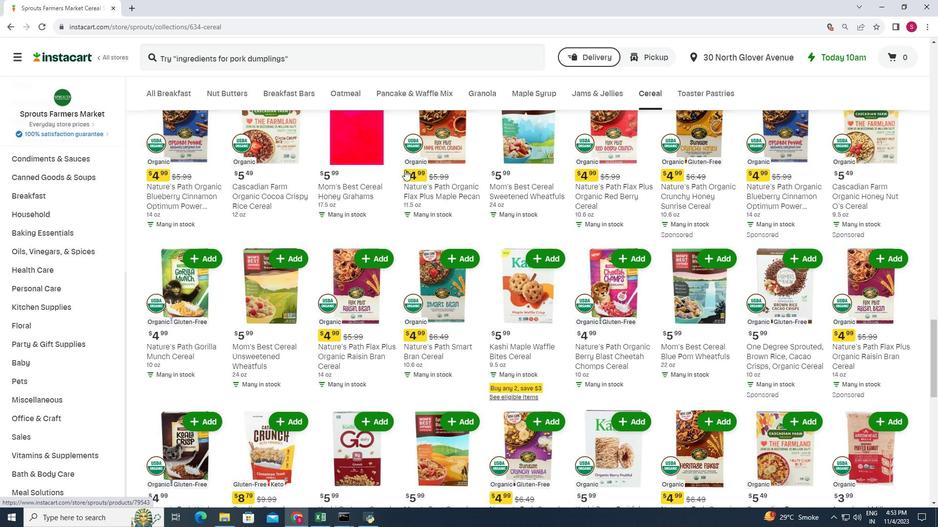 
Action: Mouse scrolled (405, 169) with delta (0, 0)
Screenshot: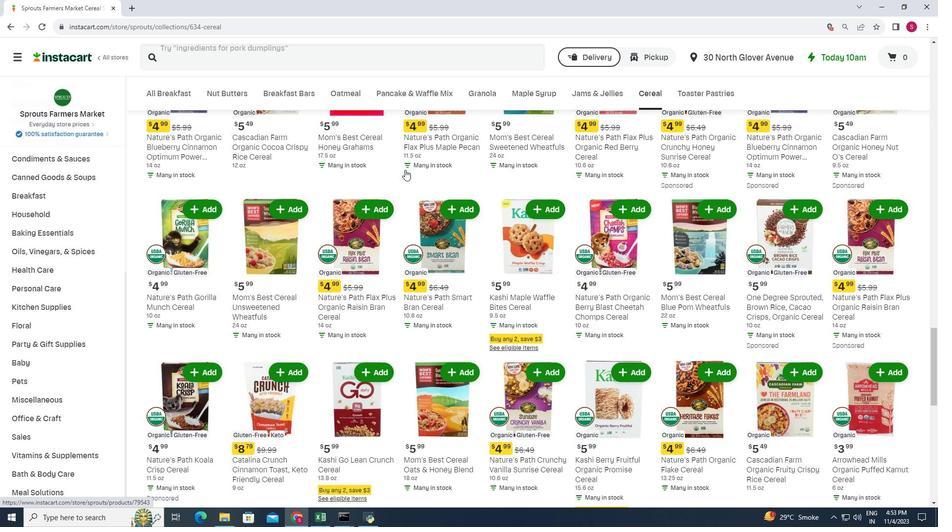 
Action: Mouse scrolled (405, 169) with delta (0, 0)
Screenshot: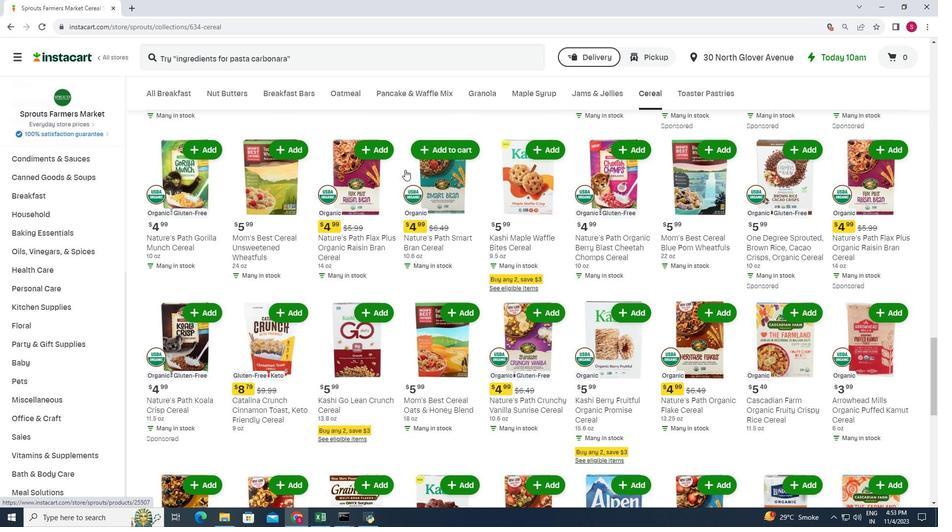 
Action: Mouse moved to (398, 170)
Screenshot: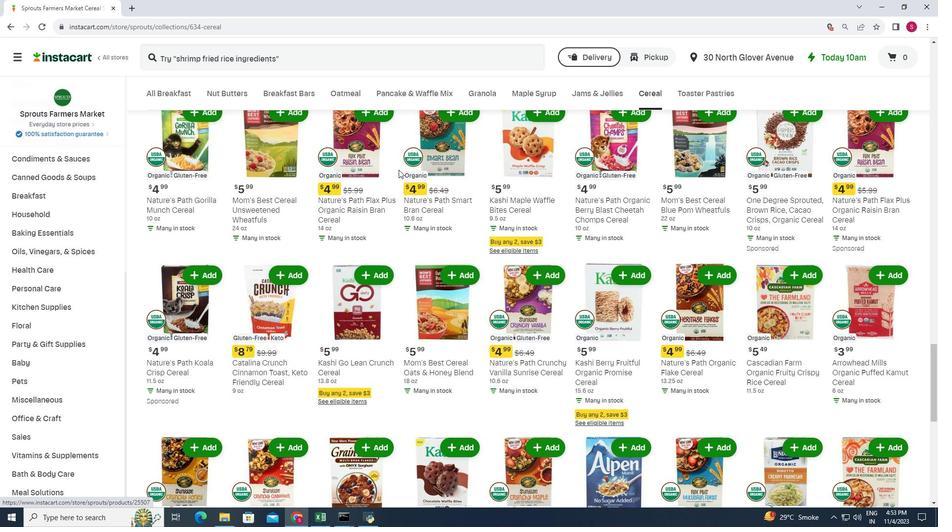 
Action: Mouse scrolled (398, 169) with delta (0, 0)
Screenshot: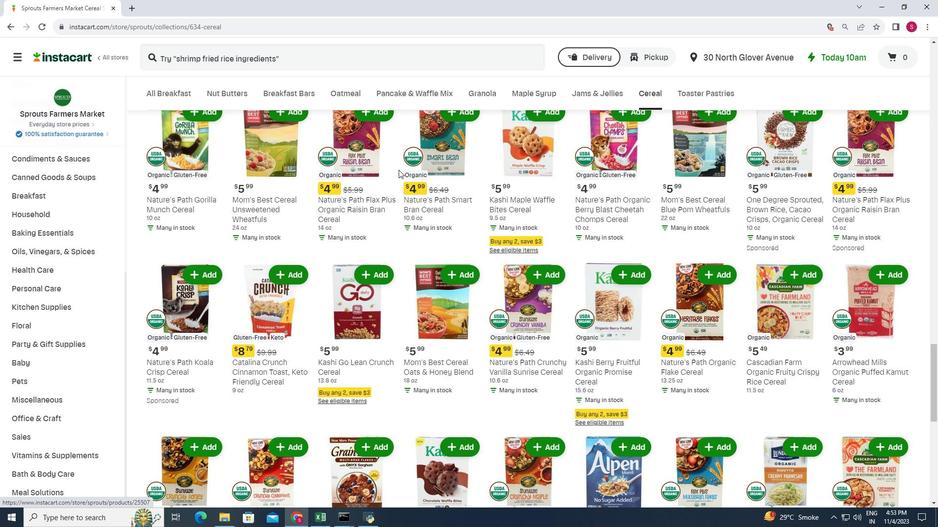 
Action: Mouse moved to (401, 169)
Screenshot: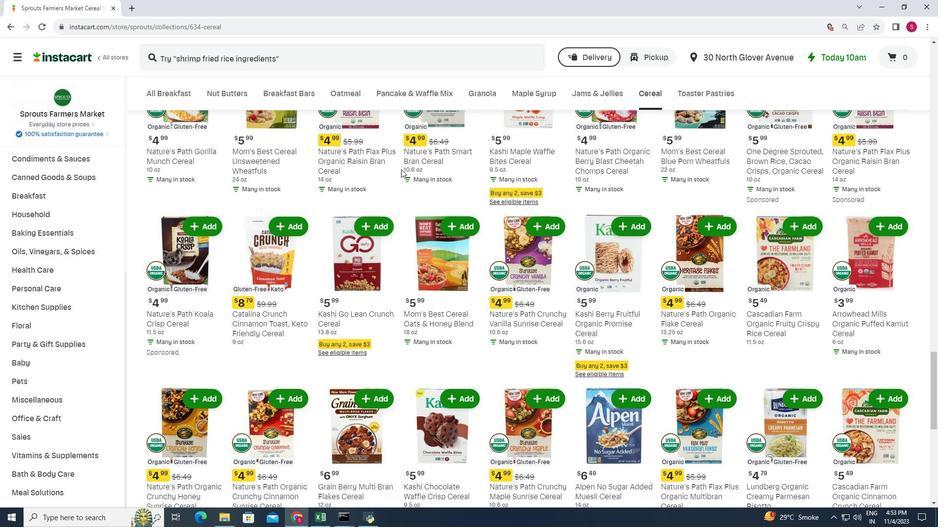 
Action: Mouse scrolled (401, 169) with delta (0, 0)
Screenshot: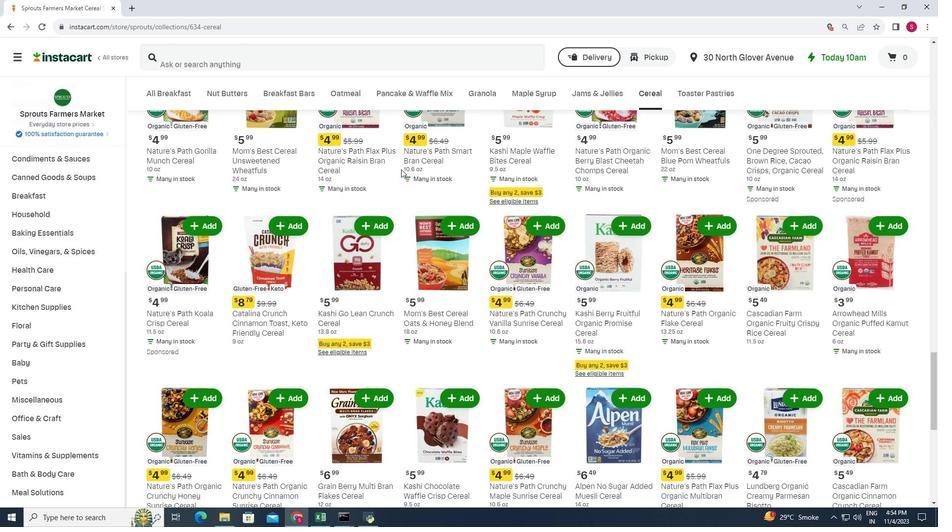 
Action: Mouse moved to (403, 167)
Screenshot: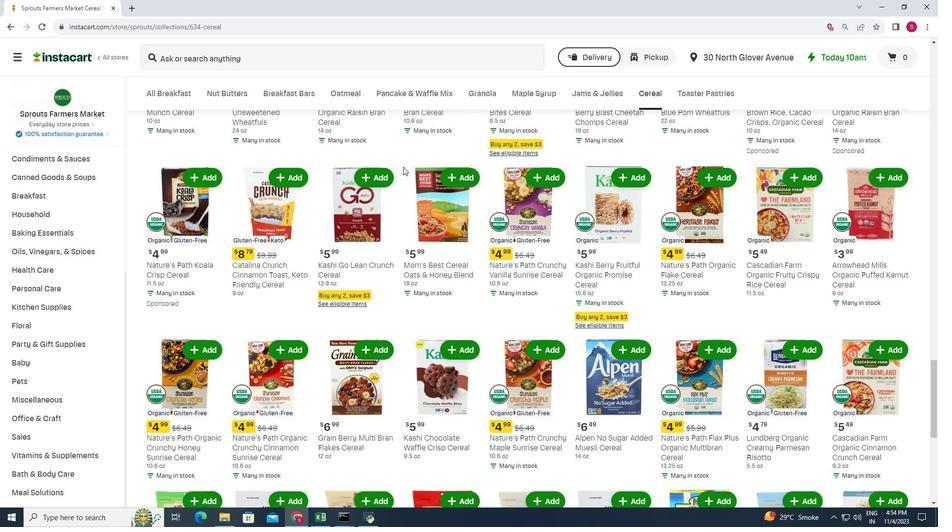 
Action: Mouse scrolled (403, 166) with delta (0, 0)
Screenshot: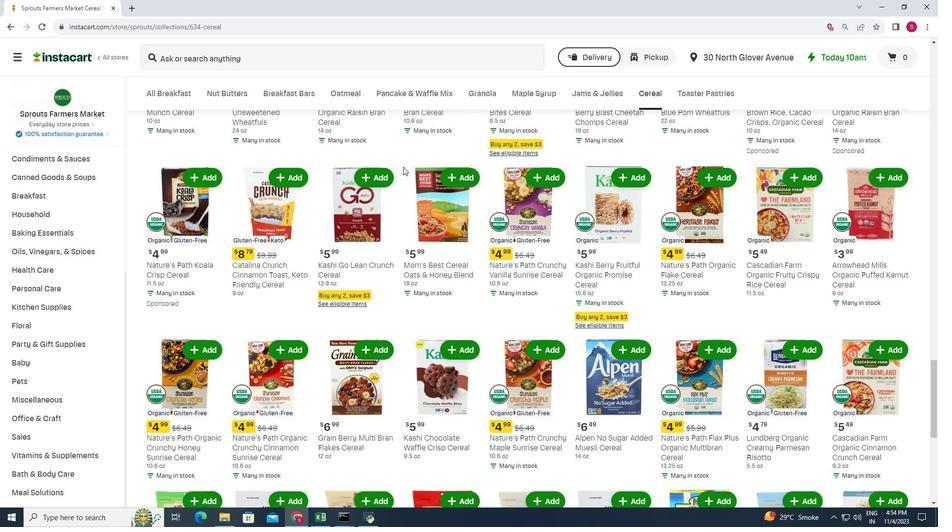 
Action: Mouse moved to (407, 162)
Screenshot: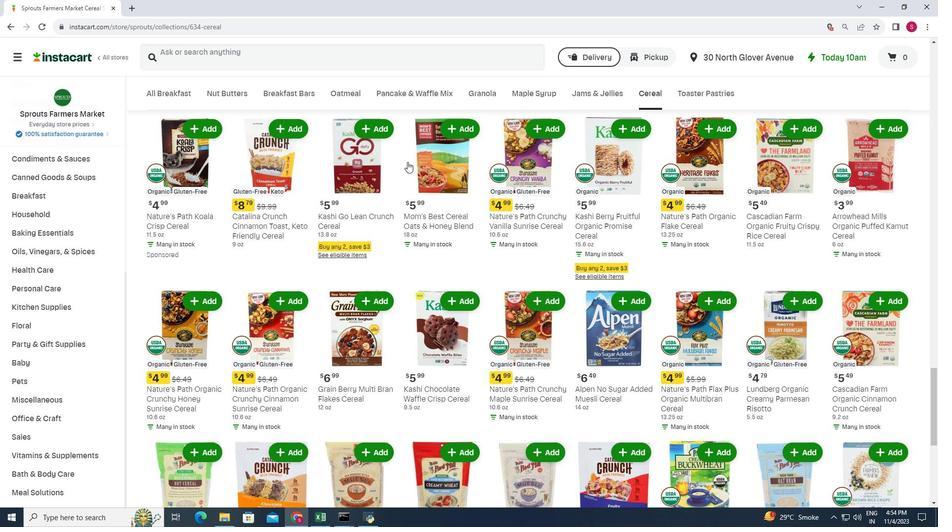 
Action: Mouse scrolled (407, 161) with delta (0, 0)
Screenshot: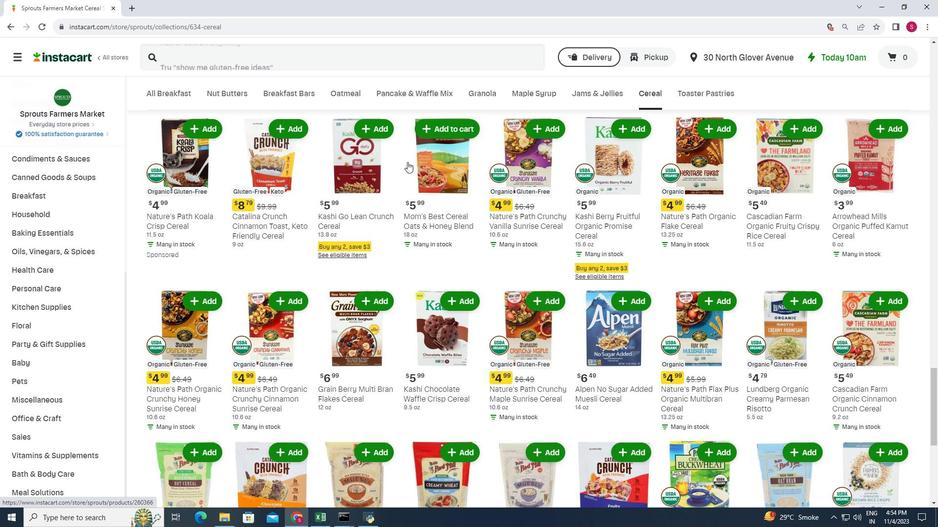 
Action: Mouse moved to (412, 157)
Screenshot: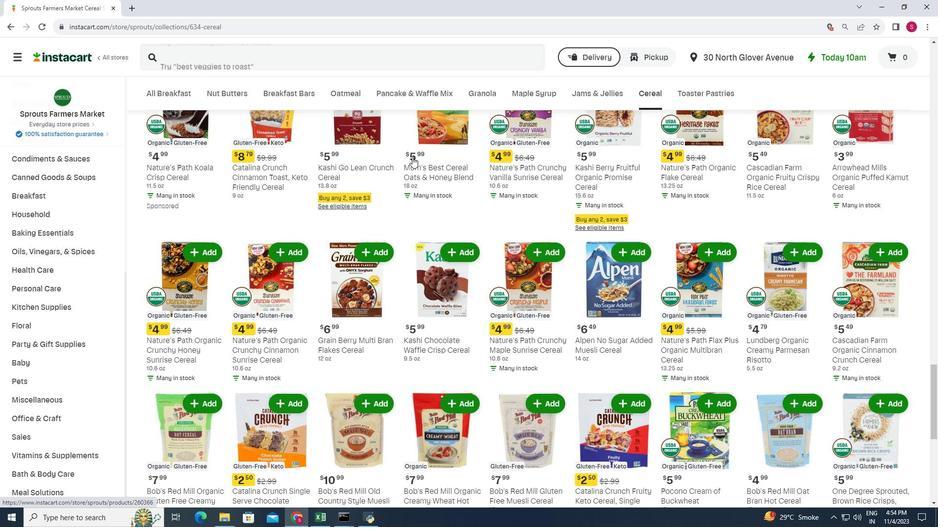 
Action: Mouse scrolled (412, 156) with delta (0, 0)
Screenshot: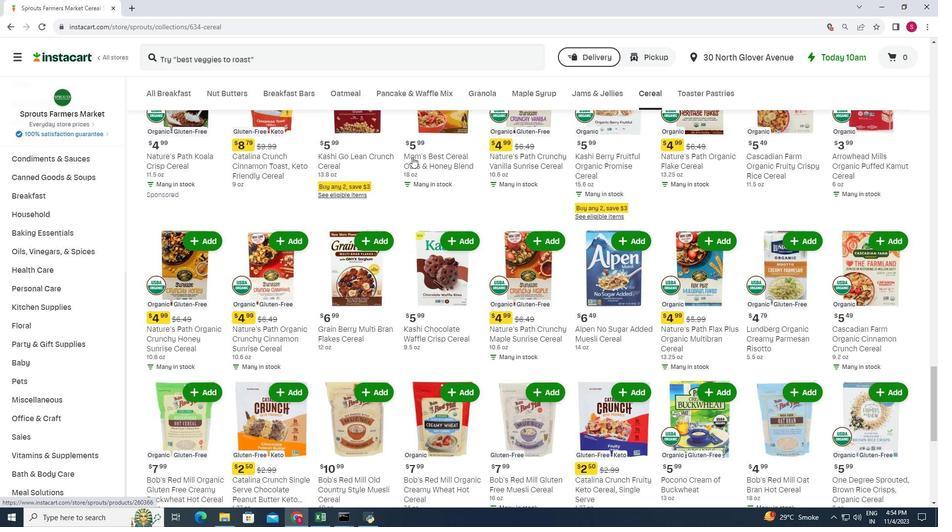 
Action: Mouse moved to (413, 157)
Screenshot: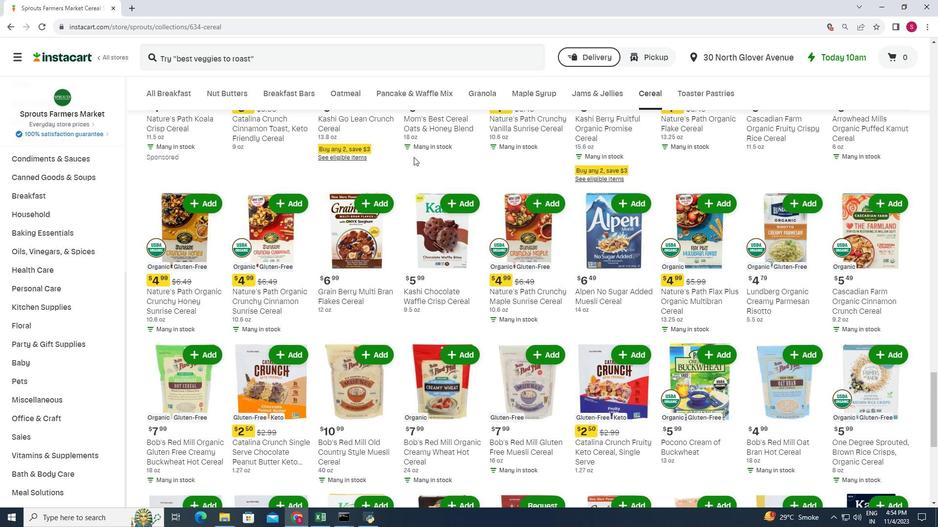
Action: Mouse scrolled (413, 156) with delta (0, 0)
Screenshot: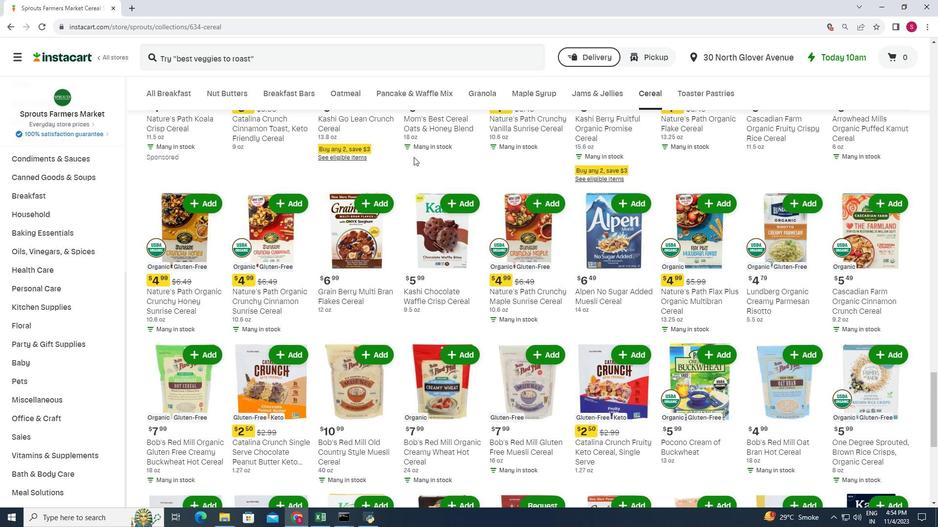 
Action: Mouse moved to (414, 154)
Screenshot: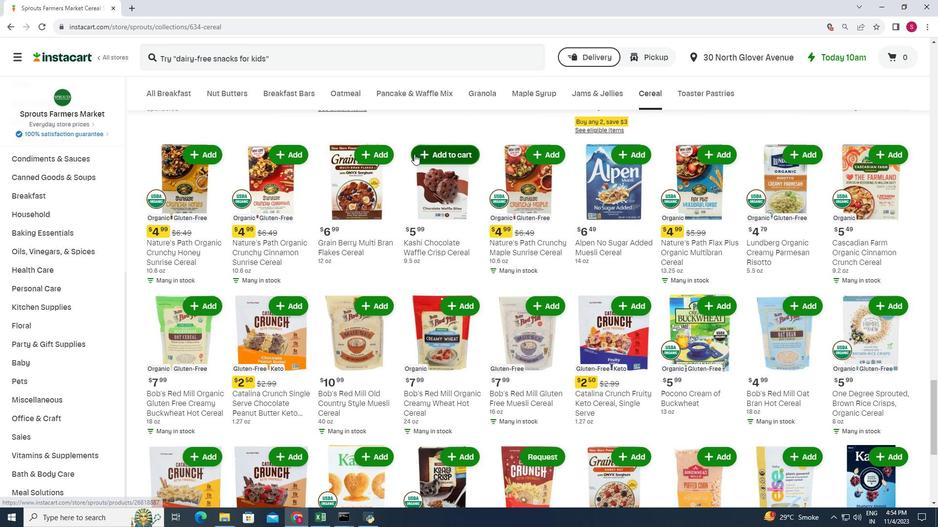 
Action: Mouse scrolled (414, 153) with delta (0, 0)
Screenshot: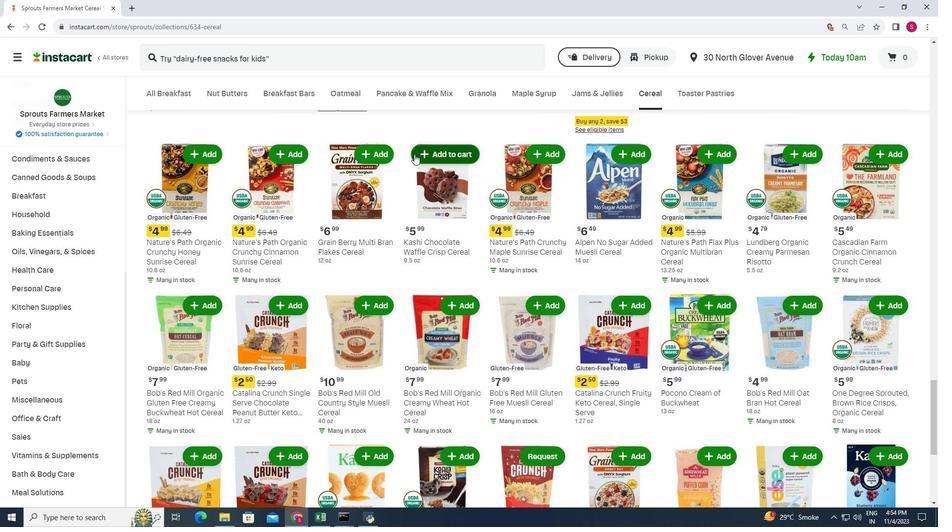 
Action: Mouse scrolled (414, 153) with delta (0, 0)
Screenshot: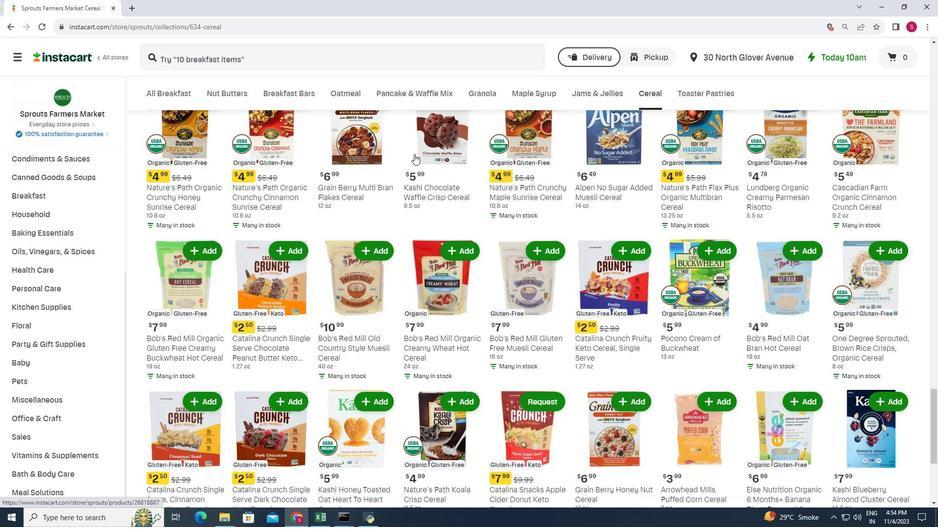 
Action: Mouse scrolled (414, 153) with delta (0, 0)
Screenshot: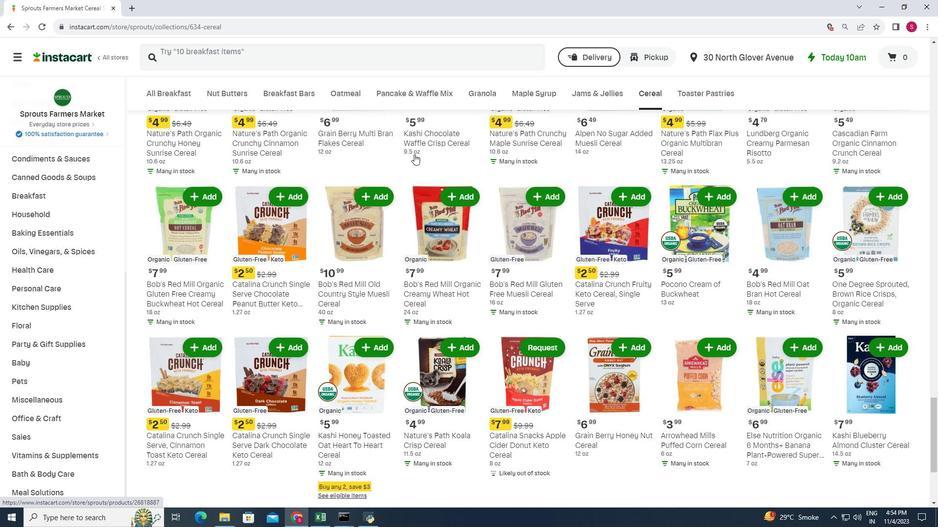 
Action: Mouse moved to (414, 152)
Screenshot: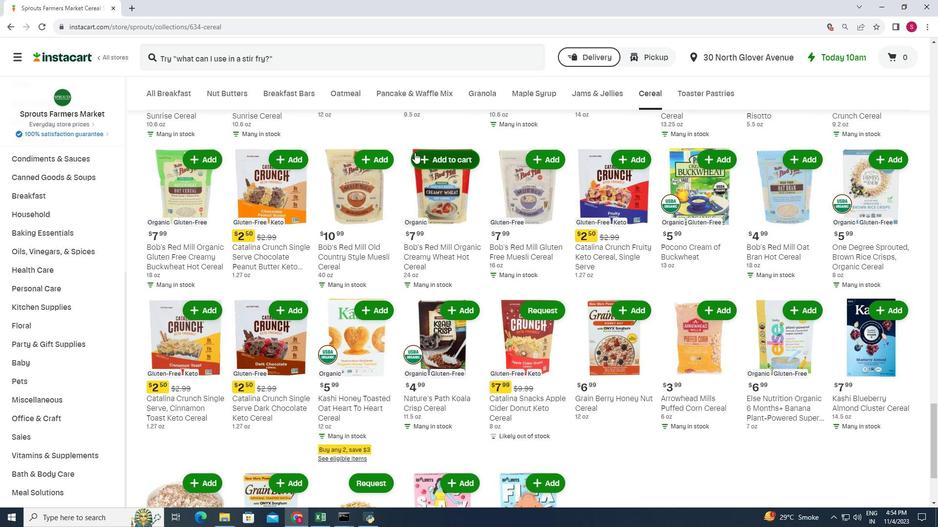 
Action: Mouse scrolled (414, 153) with delta (0, 0)
Screenshot: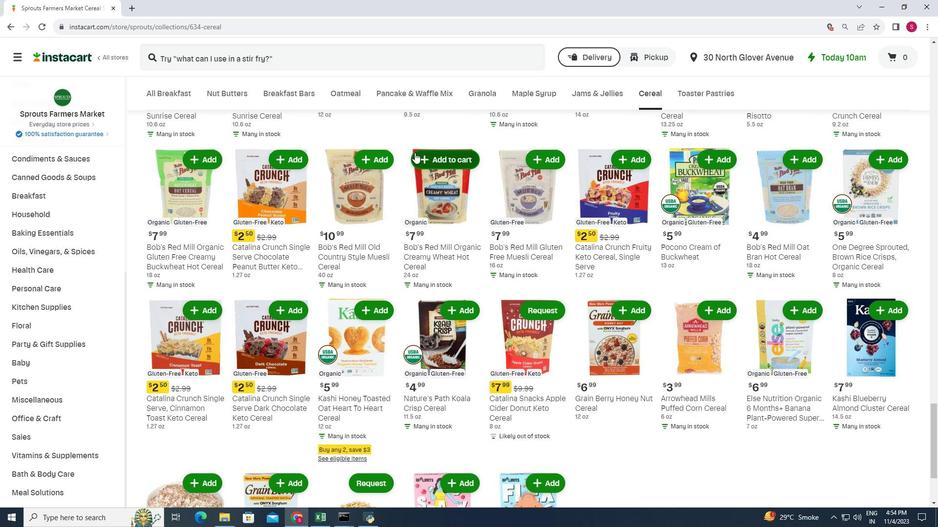 
Action: Mouse moved to (285, 203)
Screenshot: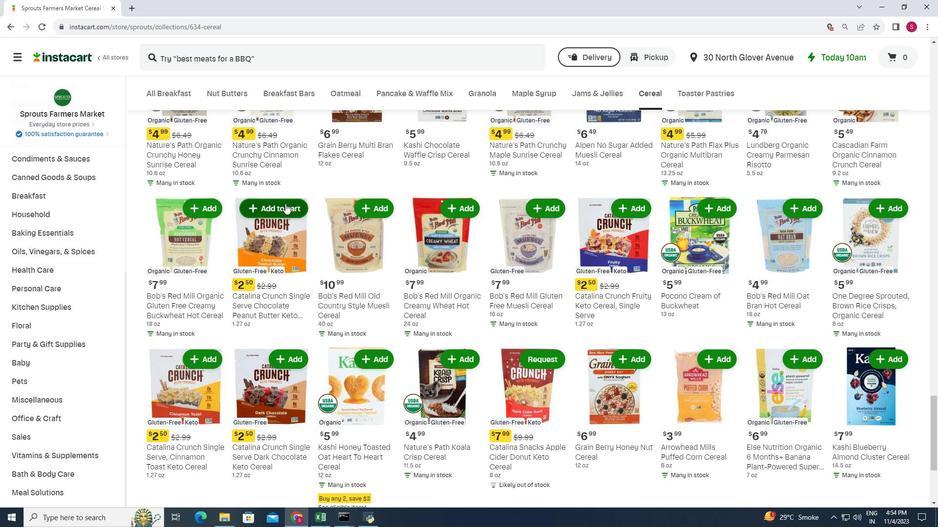 
Action: Mouse pressed left at (285, 203)
Screenshot: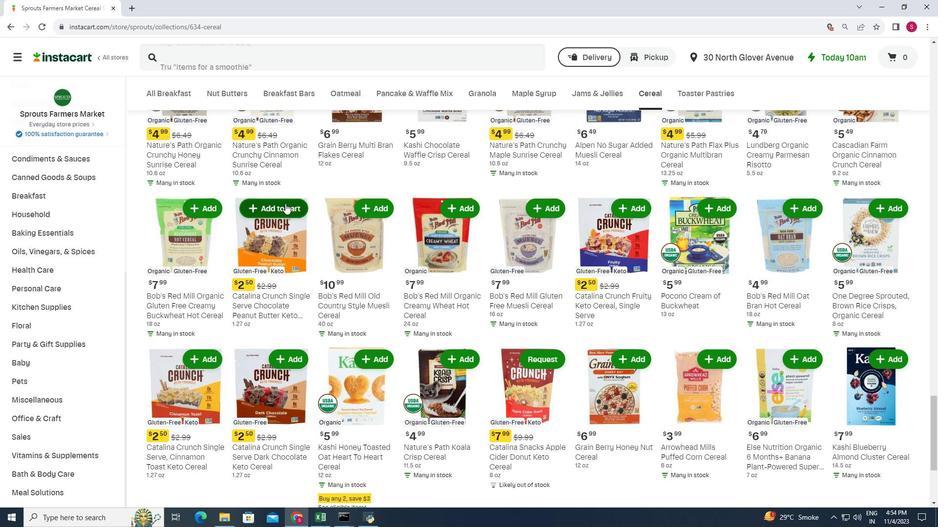 
Action: Mouse moved to (304, 164)
Screenshot: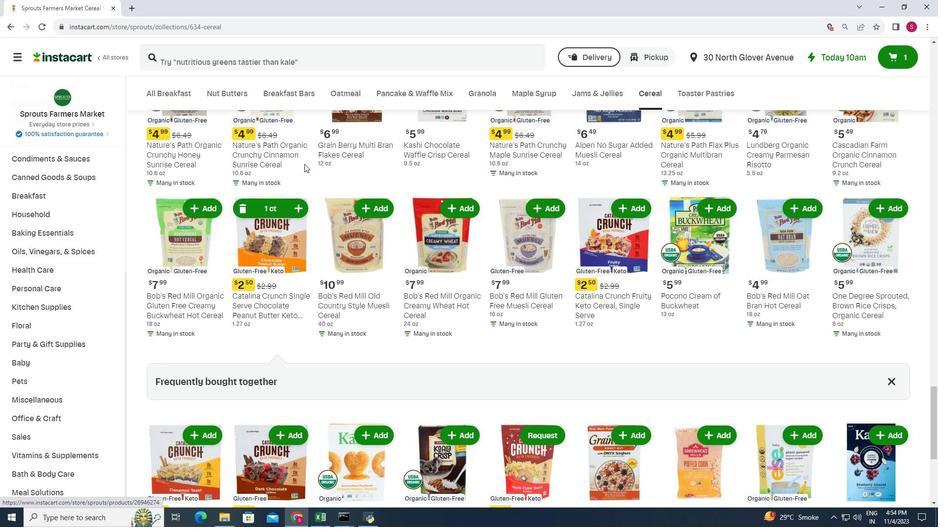
